 Task: Add the ask button component in the site builder.
Action: Mouse moved to (1157, 86)
Screenshot: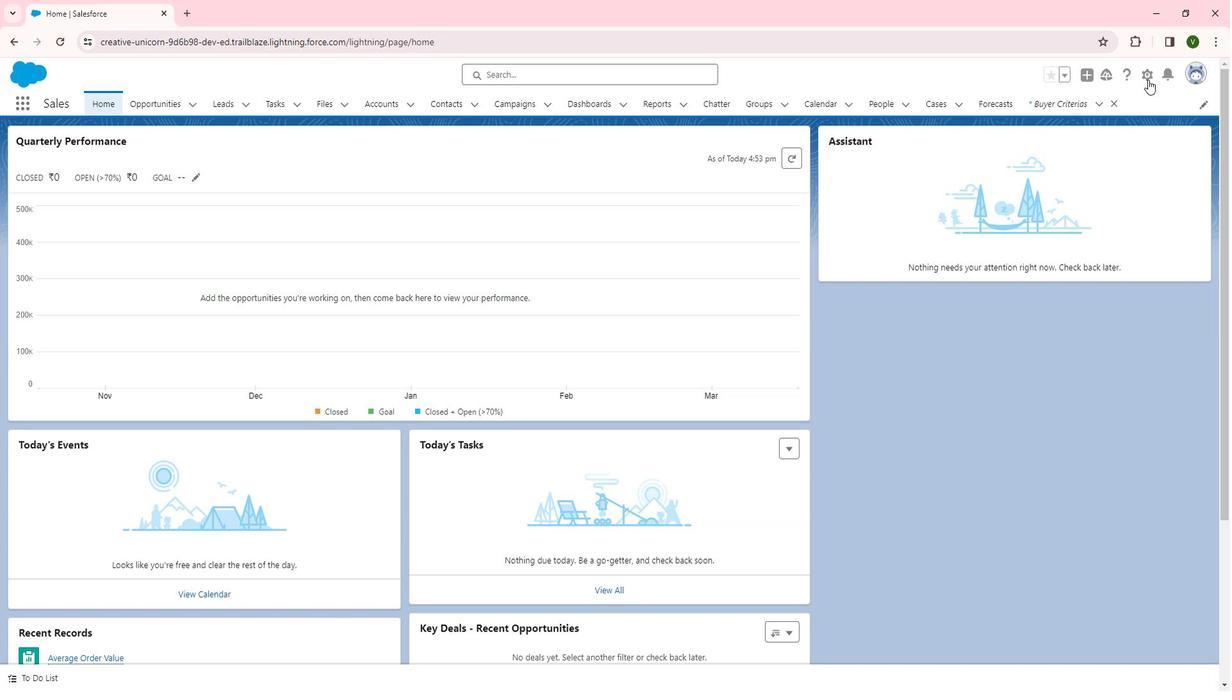 
Action: Mouse pressed left at (1157, 86)
Screenshot: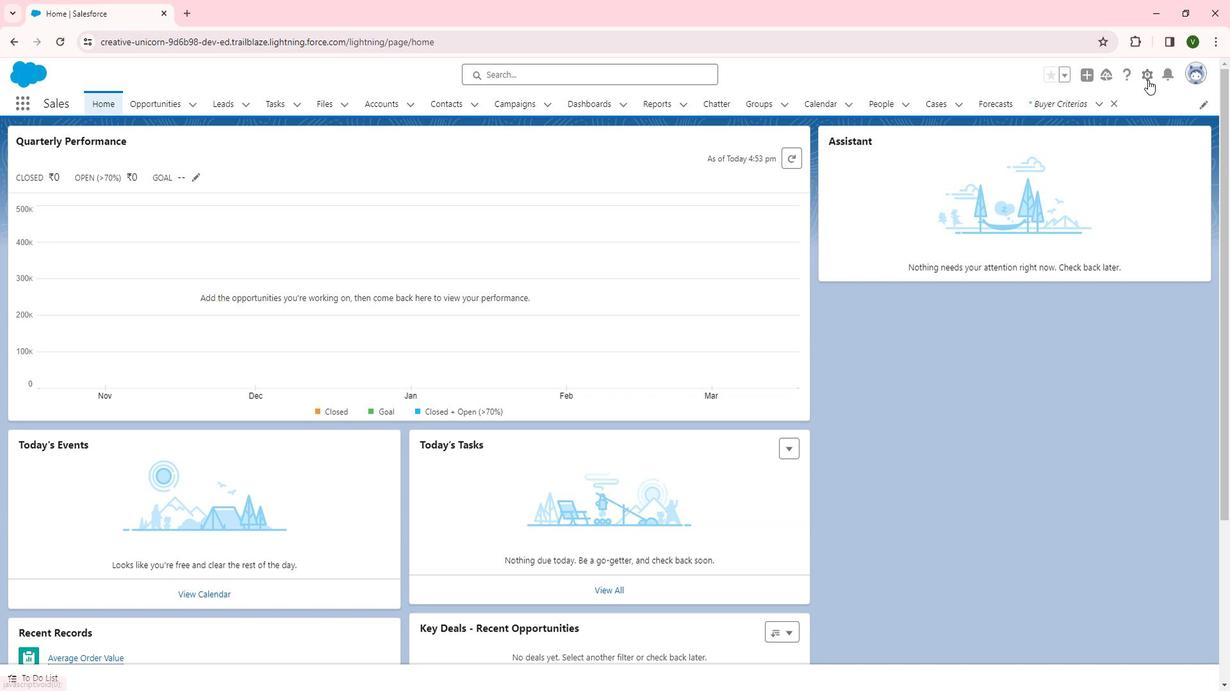 
Action: Mouse moved to (1122, 116)
Screenshot: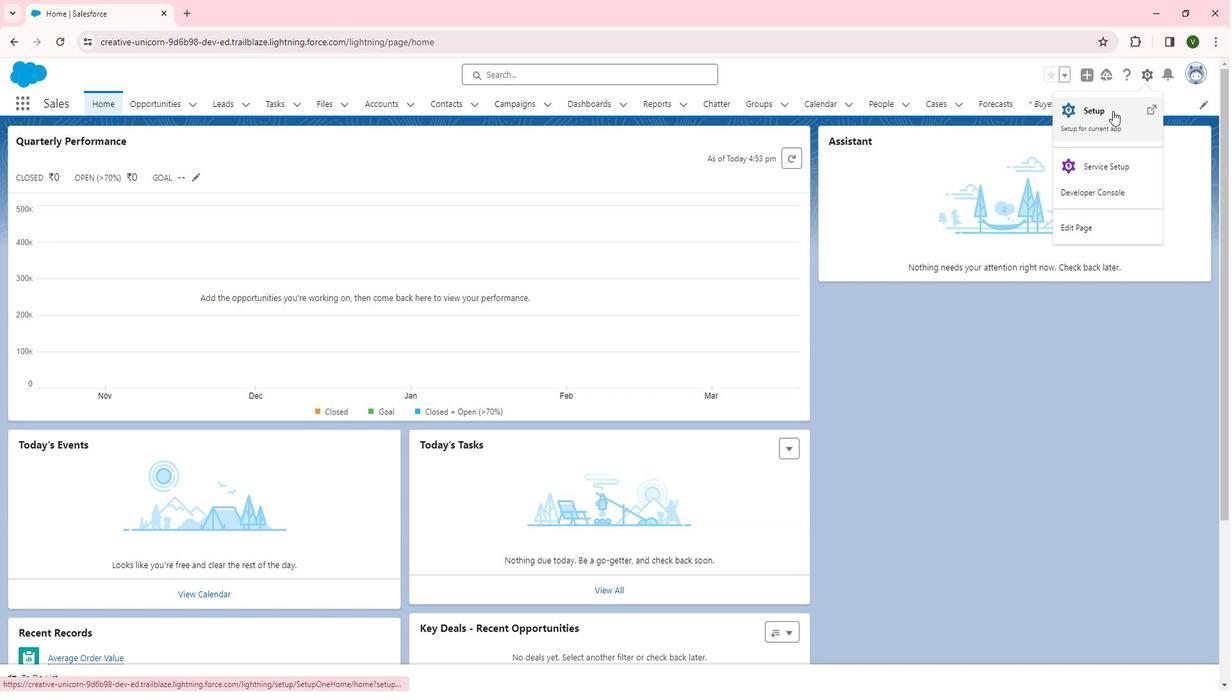 
Action: Mouse pressed left at (1122, 116)
Screenshot: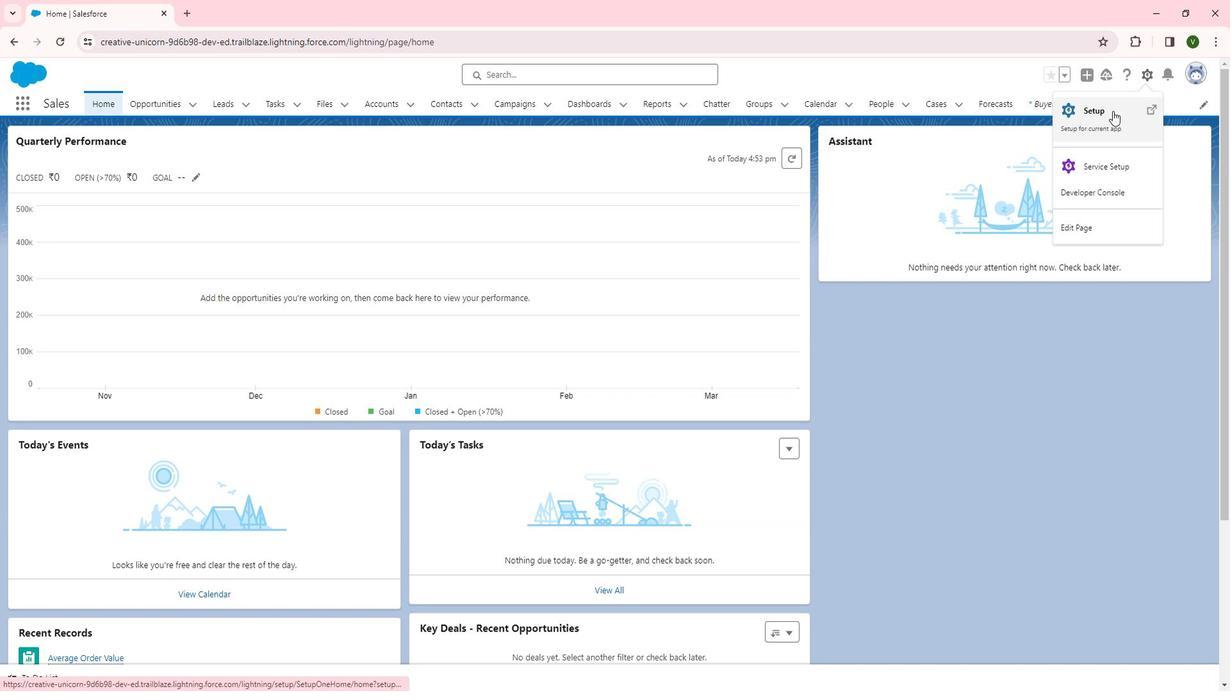 
Action: Mouse moved to (135, 417)
Screenshot: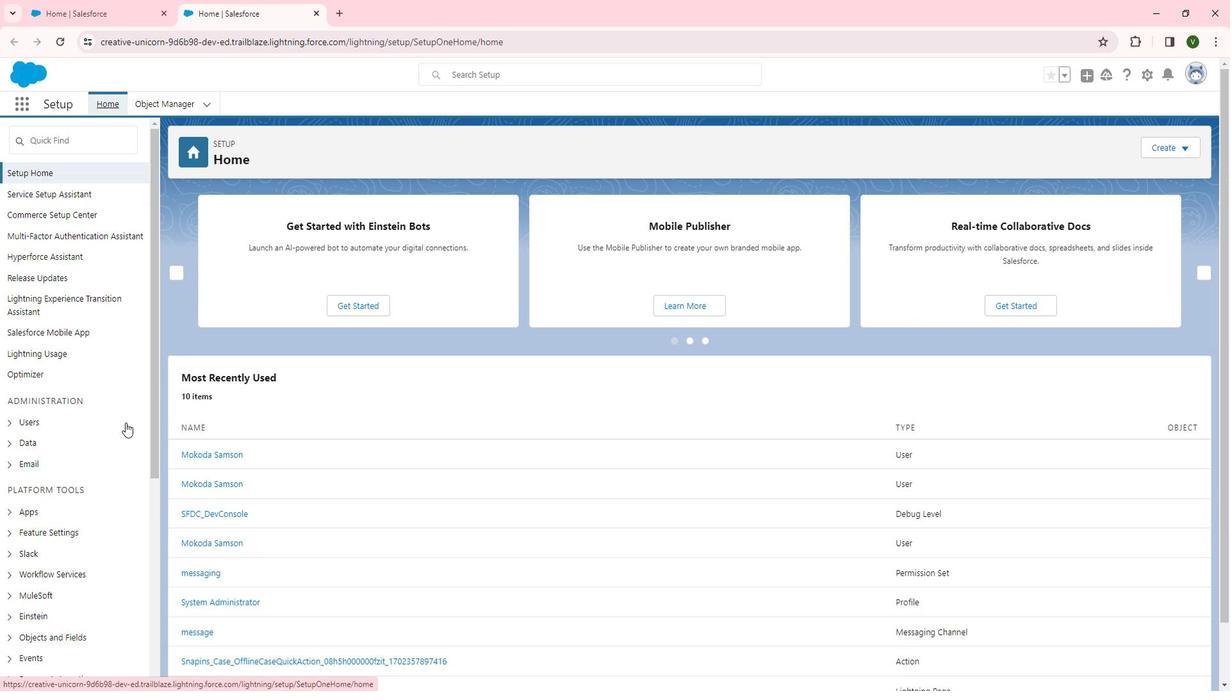 
Action: Mouse scrolled (135, 416) with delta (0, 0)
Screenshot: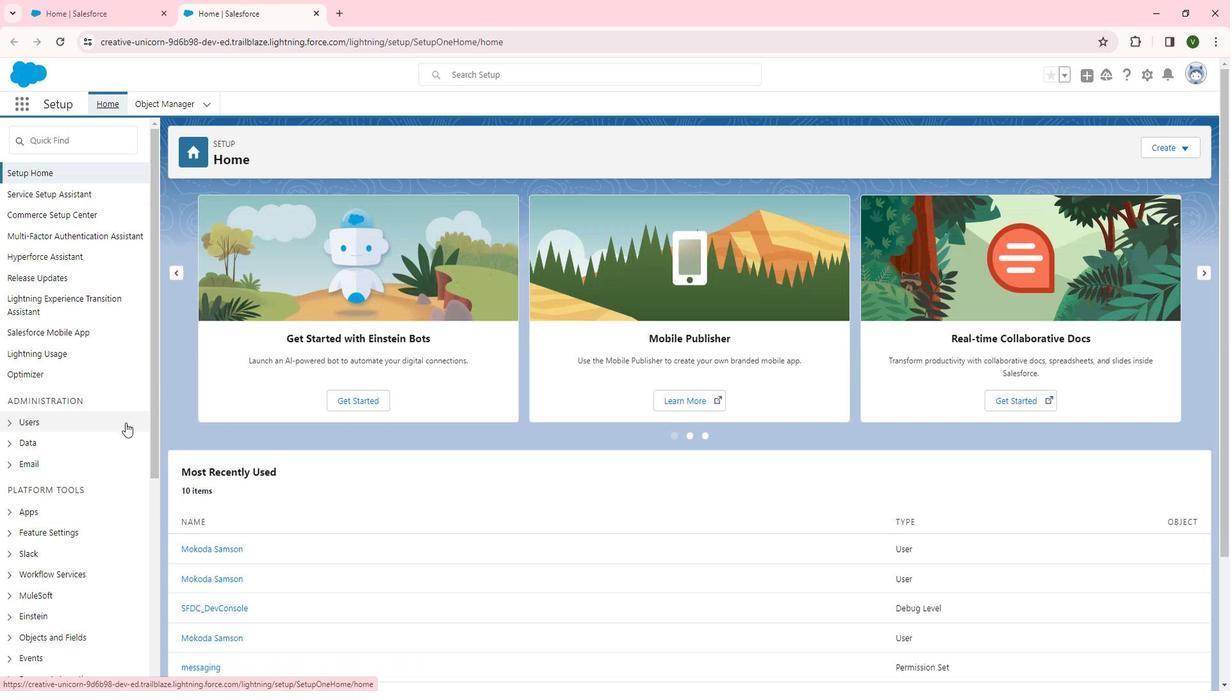 
Action: Mouse scrolled (135, 416) with delta (0, 0)
Screenshot: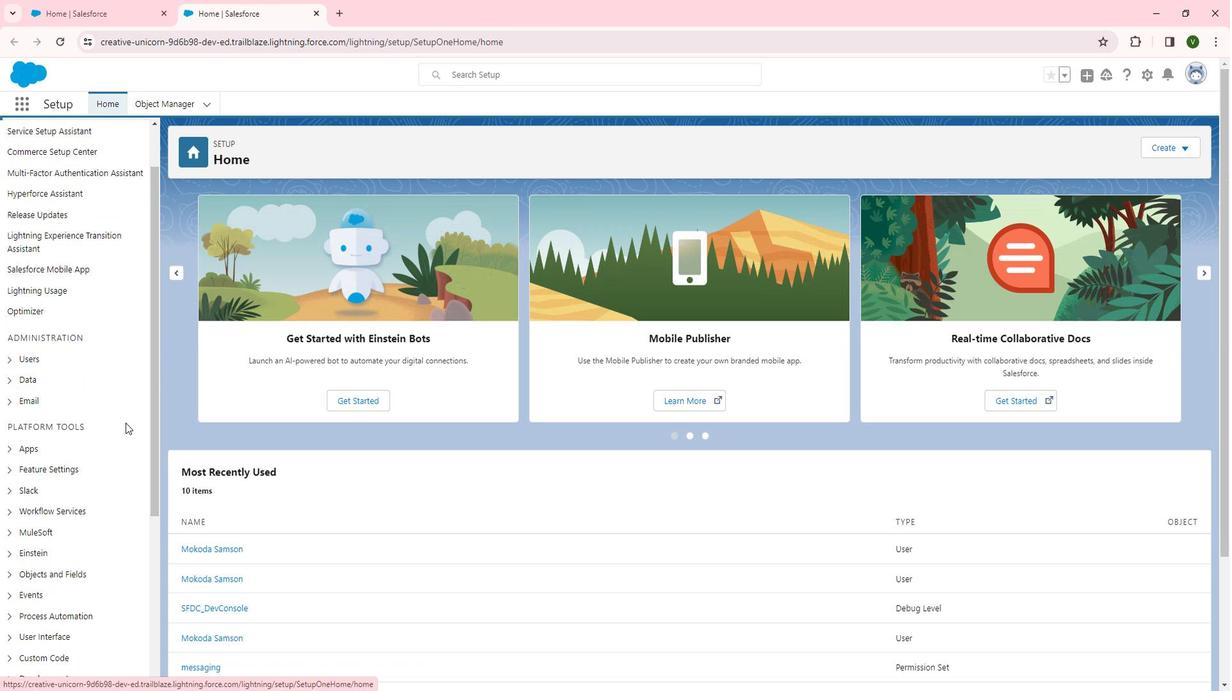 
Action: Mouse scrolled (135, 416) with delta (0, 0)
Screenshot: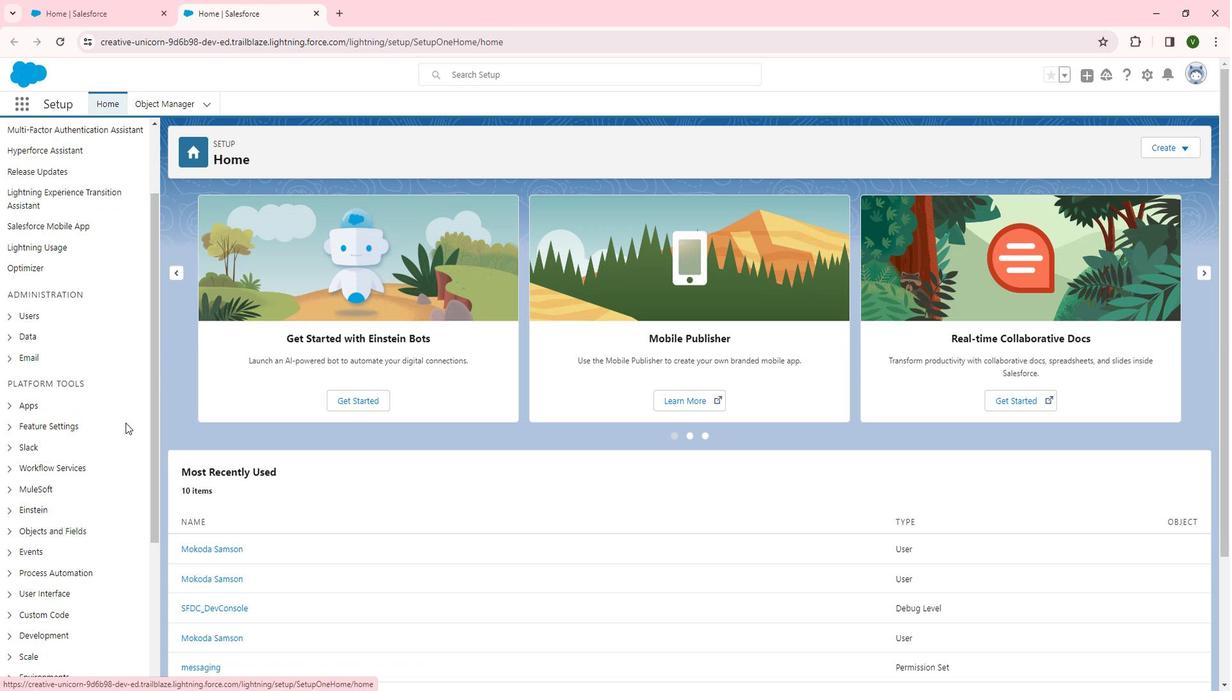 
Action: Mouse moved to (108, 449)
Screenshot: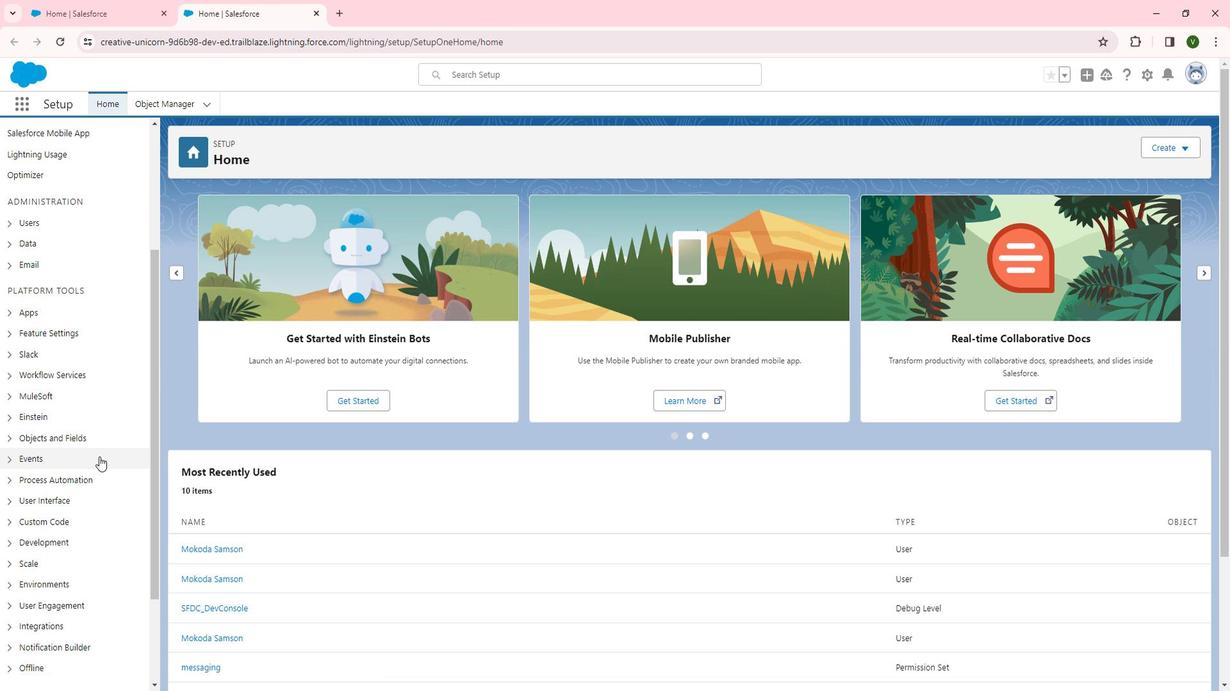 
Action: Mouse scrolled (108, 449) with delta (0, 0)
Screenshot: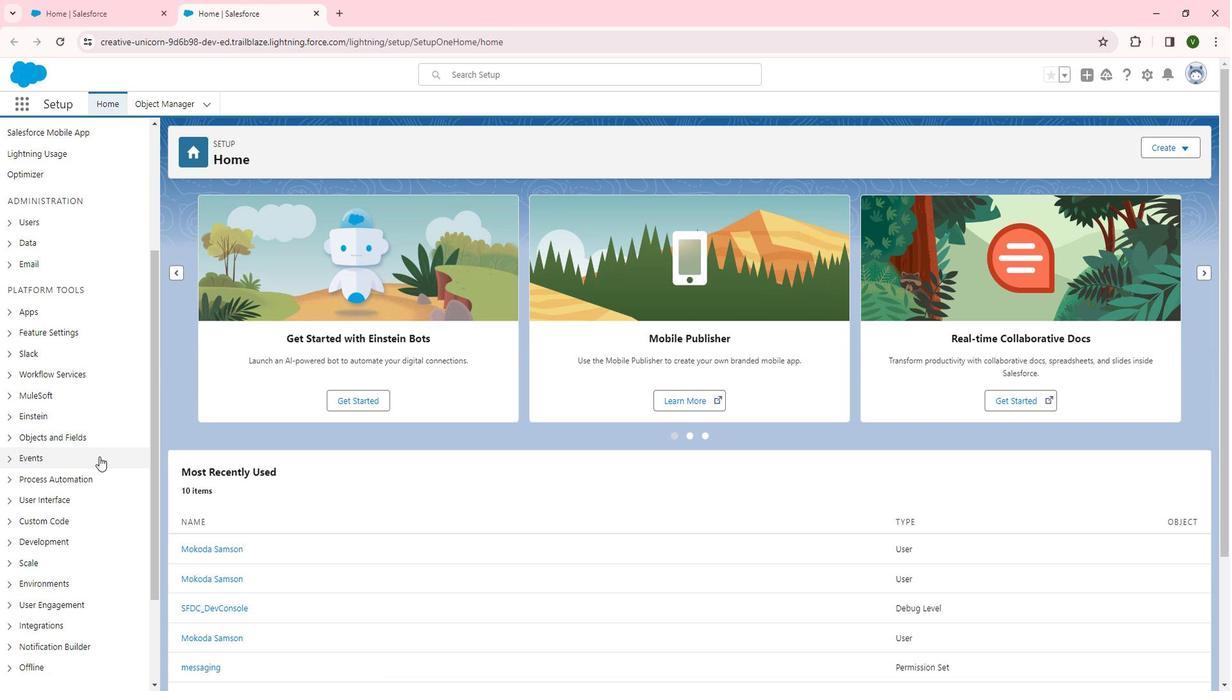 
Action: Mouse moved to (74, 262)
Screenshot: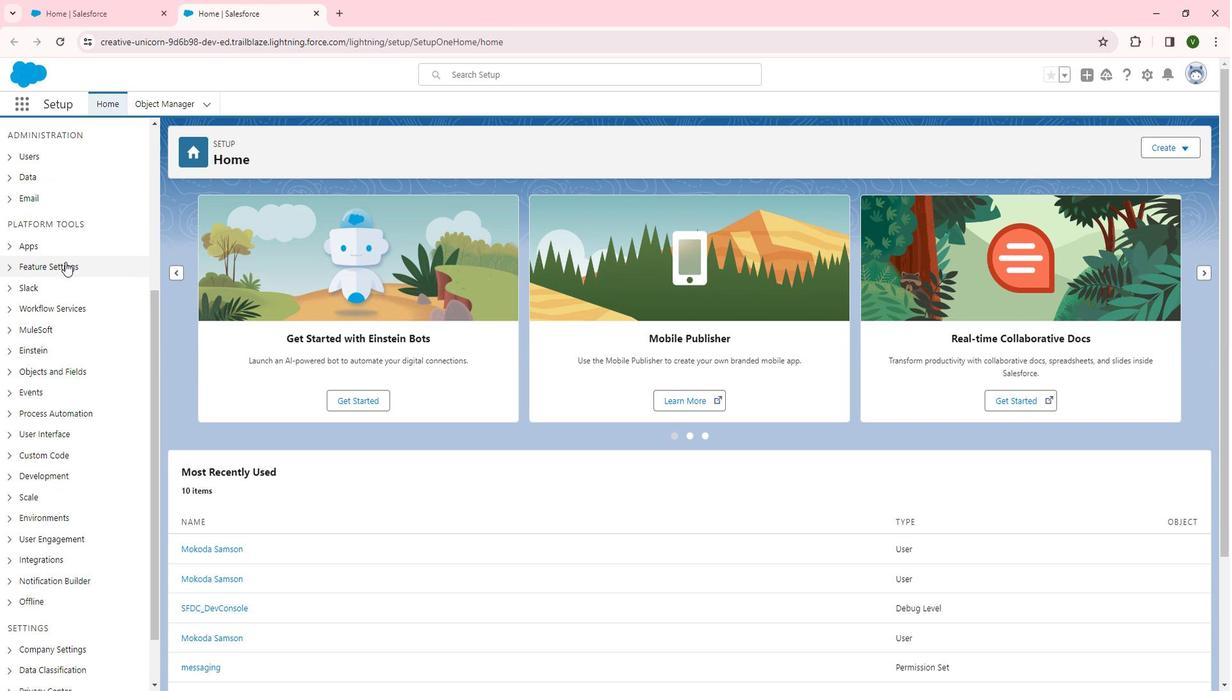 
Action: Mouse pressed left at (74, 262)
Screenshot: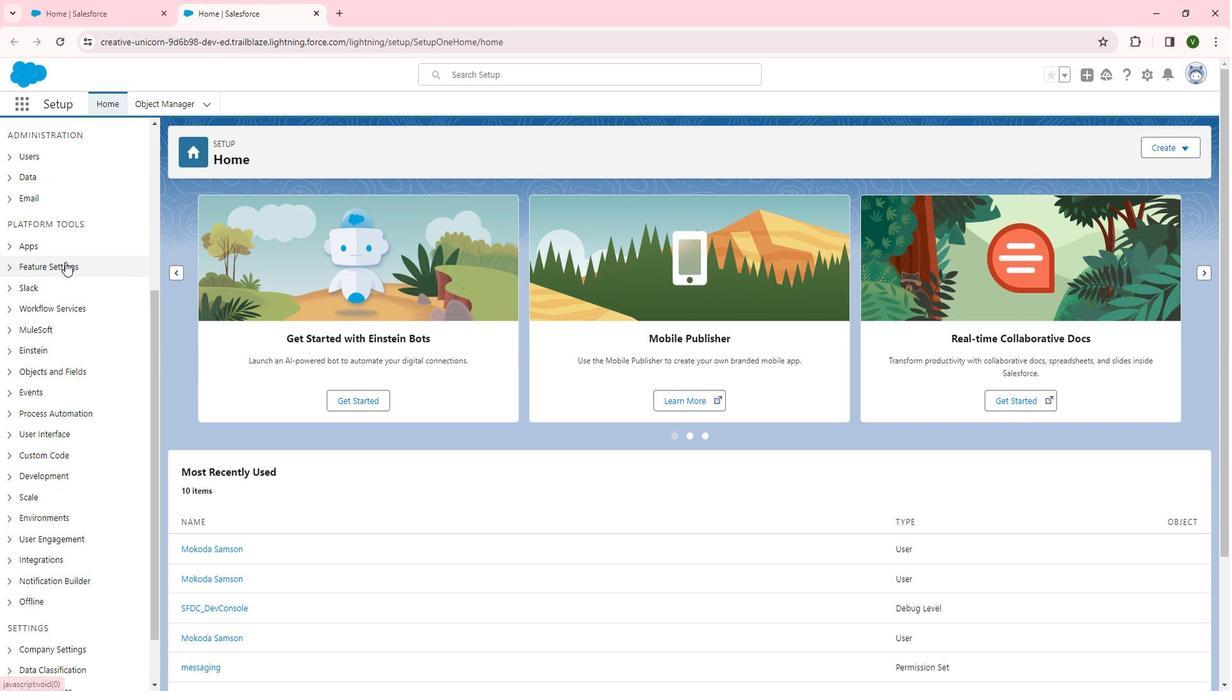 
Action: Mouse moved to (74, 403)
Screenshot: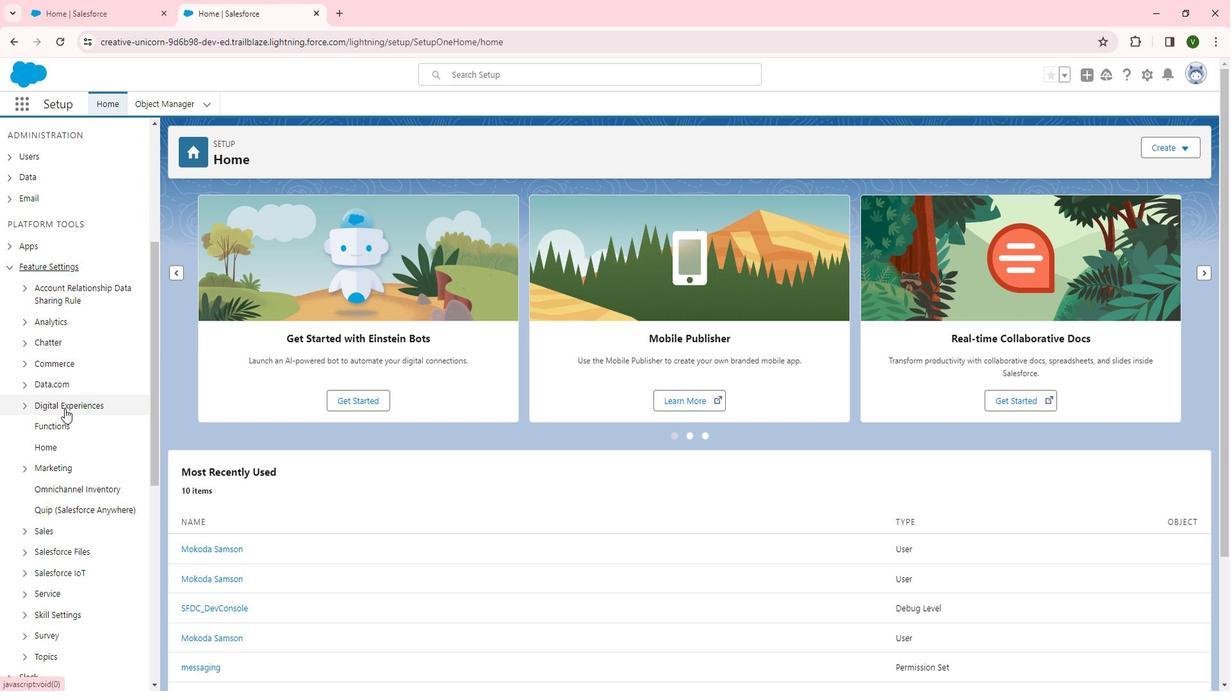 
Action: Mouse pressed left at (74, 403)
Screenshot: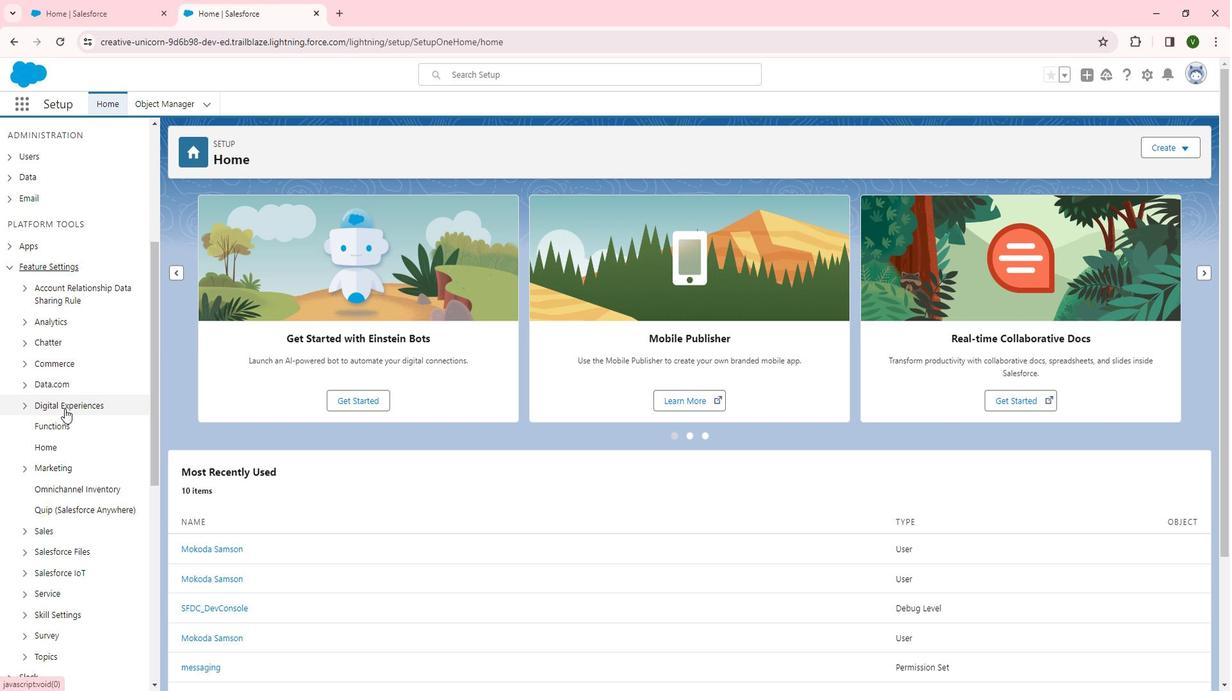 
Action: Mouse moved to (60, 417)
Screenshot: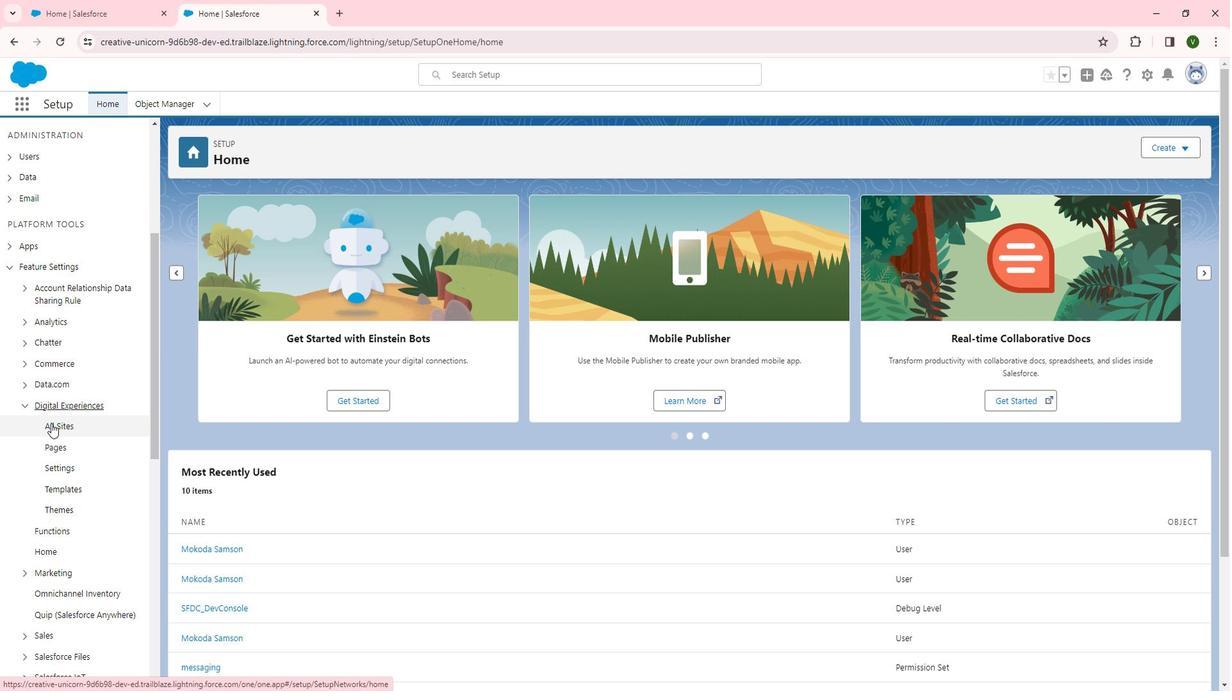 
Action: Mouse pressed left at (60, 417)
Screenshot: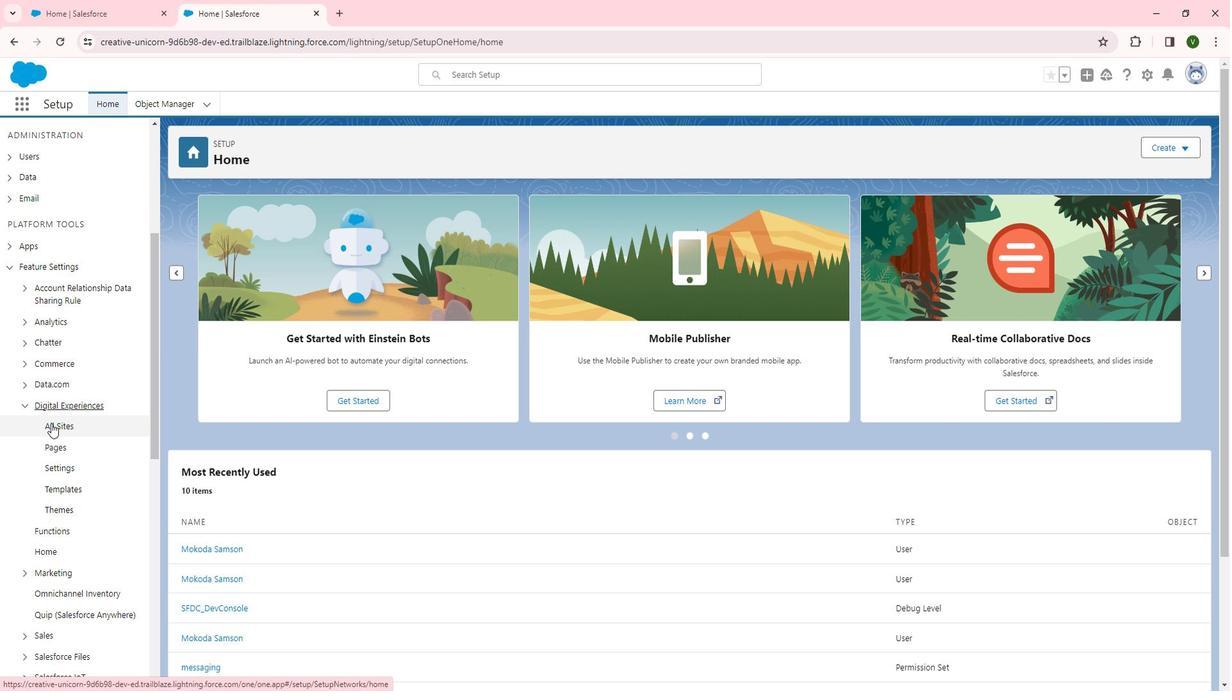 
Action: Mouse moved to (223, 375)
Screenshot: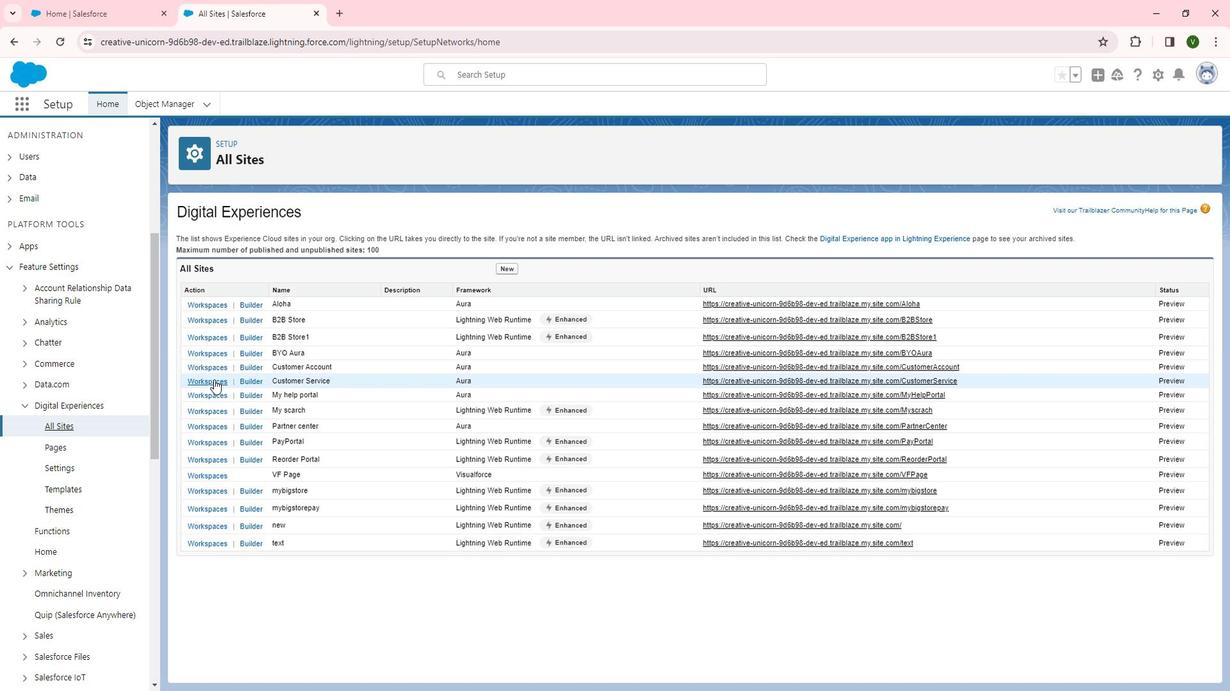 
Action: Mouse pressed left at (223, 375)
Screenshot: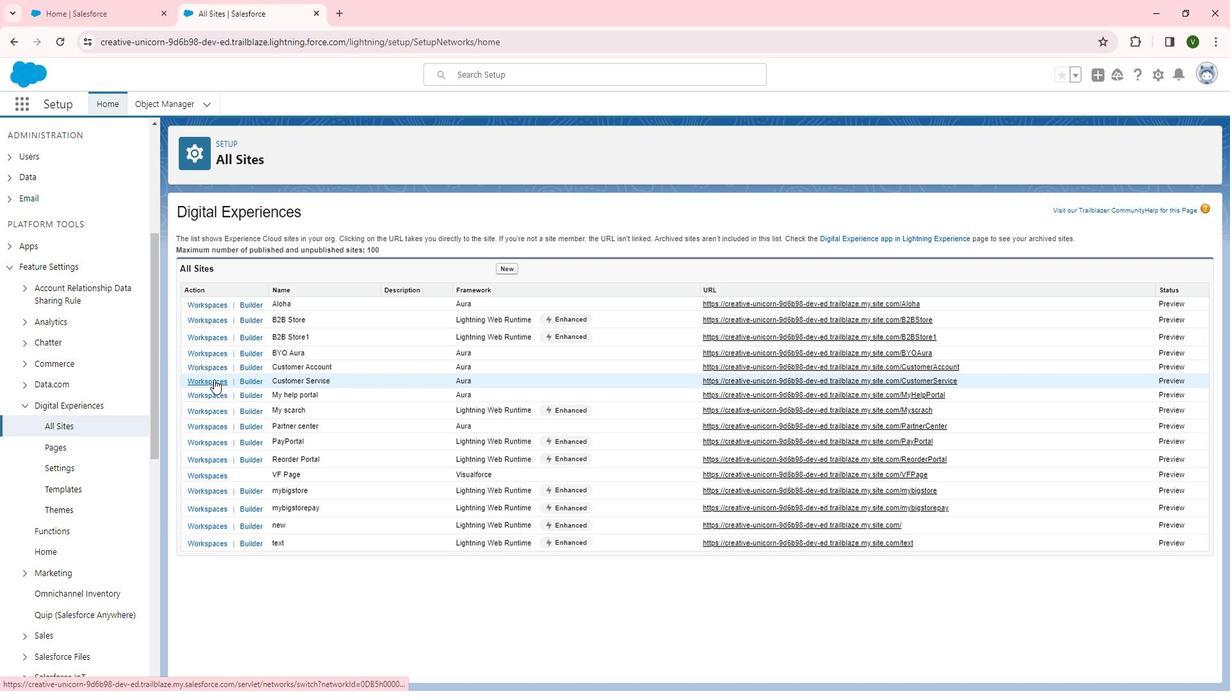 
Action: Mouse moved to (214, 312)
Screenshot: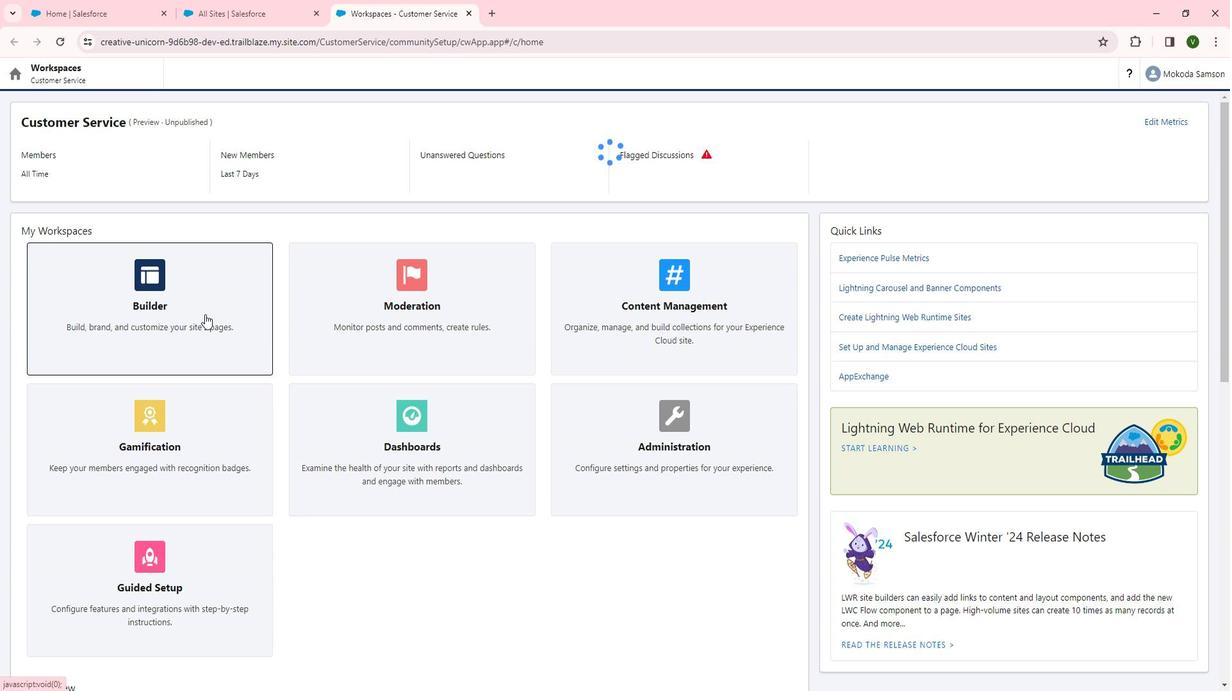 
Action: Mouse pressed left at (214, 312)
Screenshot: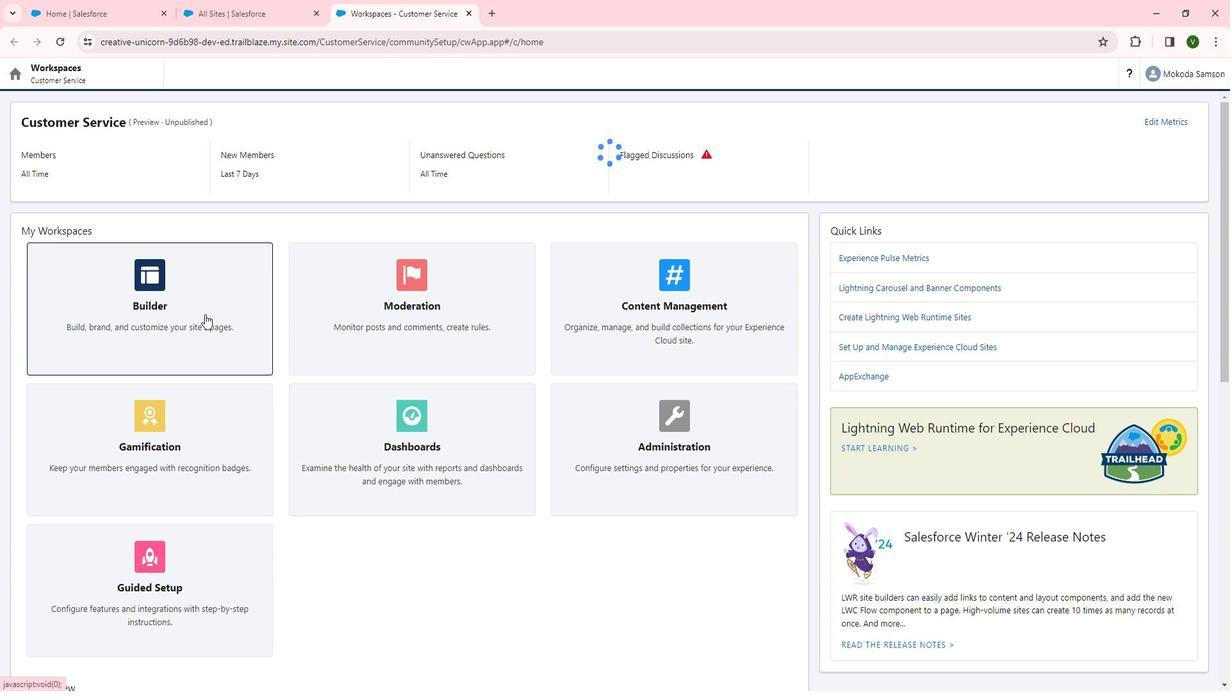
Action: Mouse moved to (26, 125)
Screenshot: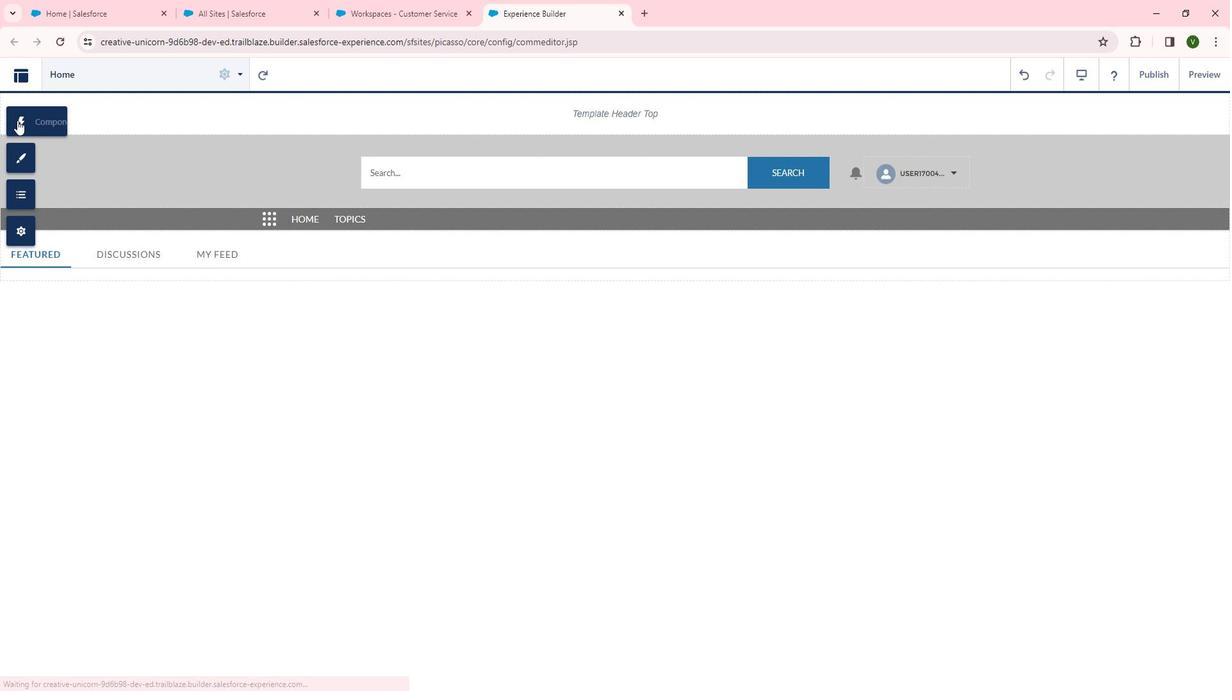 
Action: Mouse pressed left at (26, 125)
Screenshot: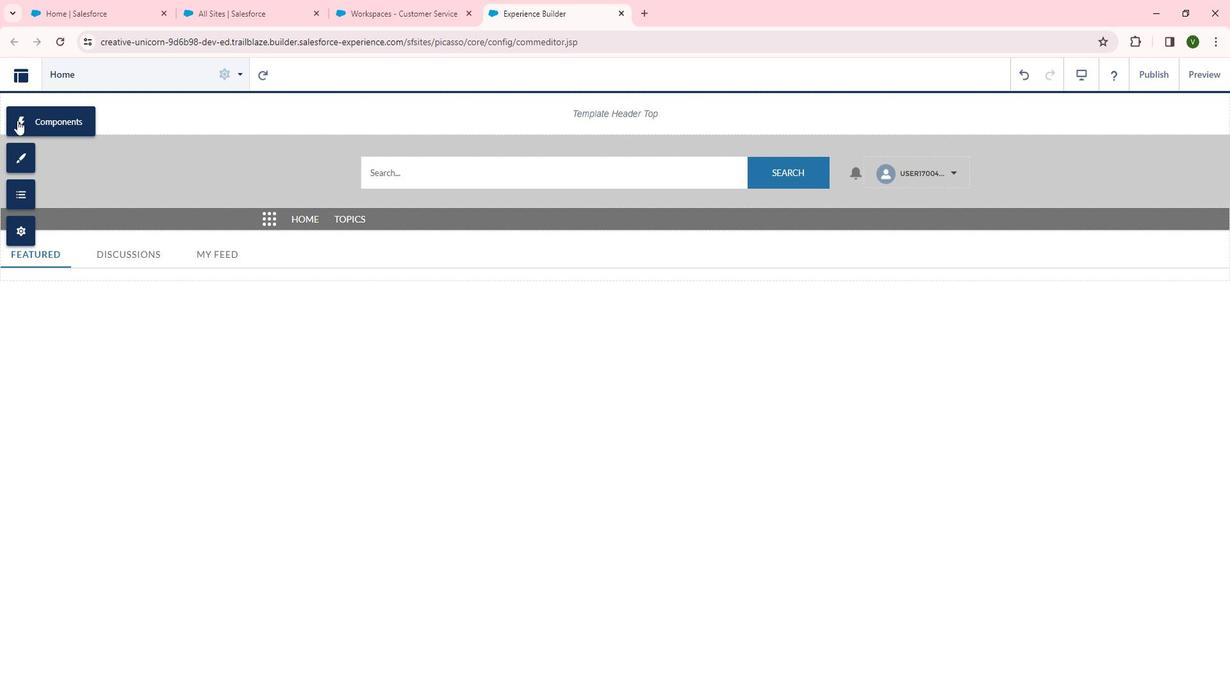 
Action: Mouse moved to (321, 379)
Screenshot: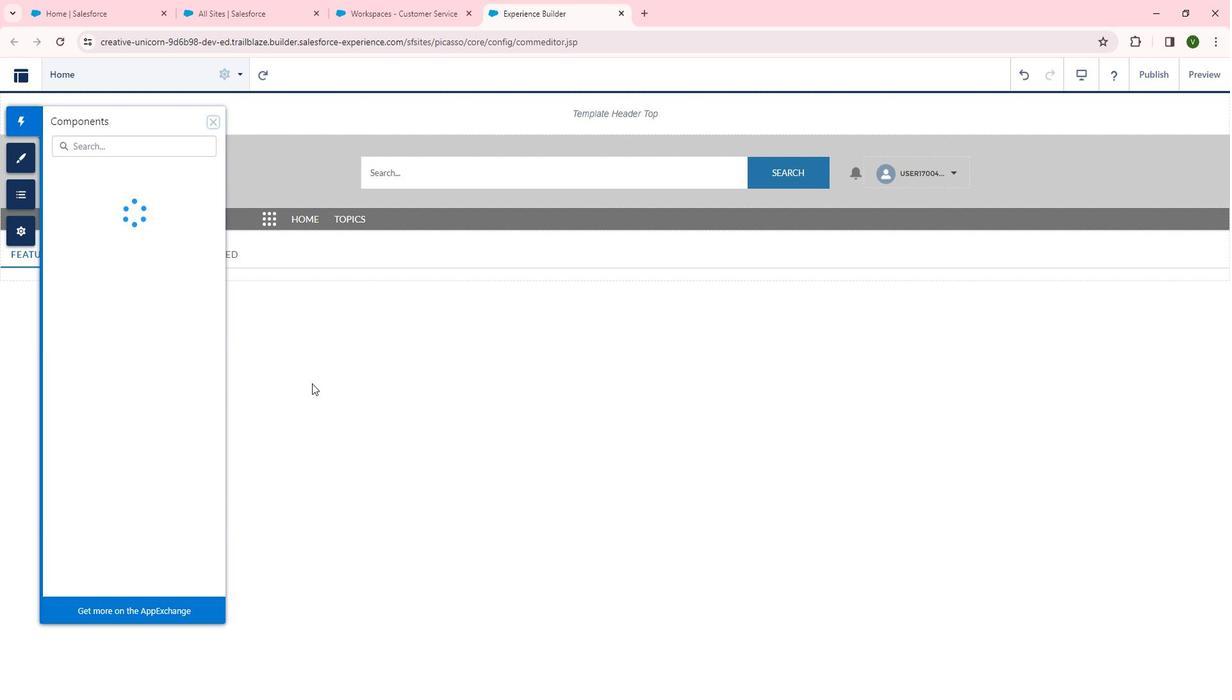 
Action: Mouse scrolled (321, 378) with delta (0, 0)
Screenshot: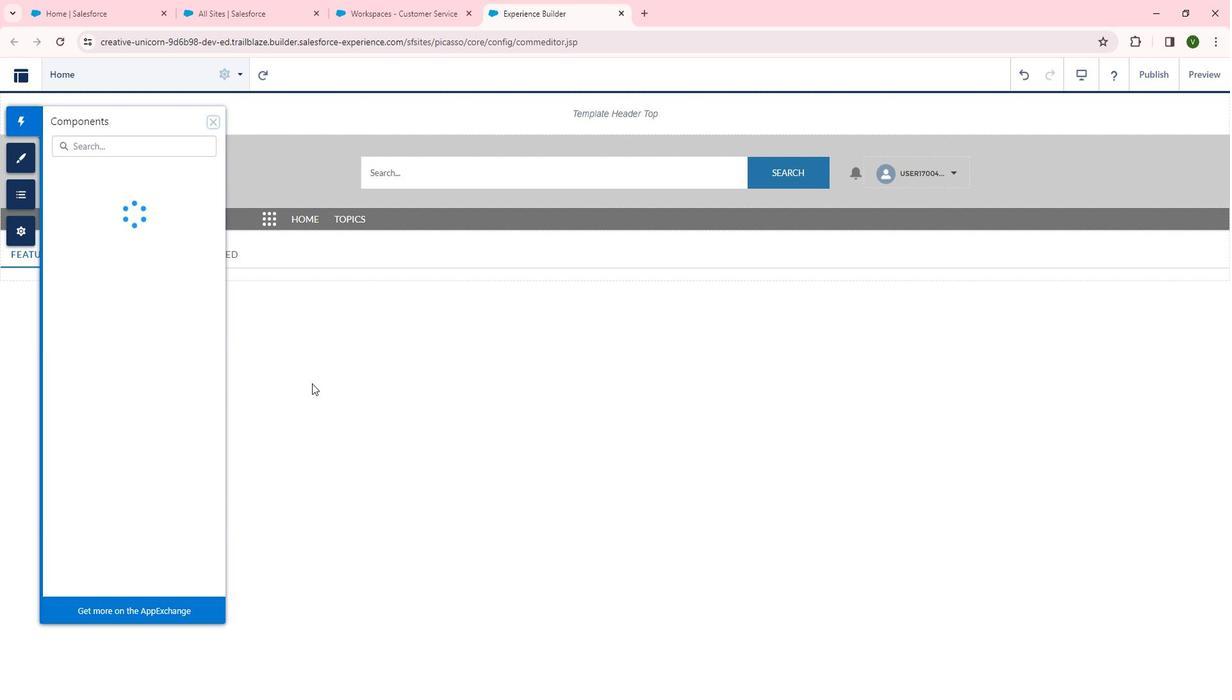 
Action: Mouse scrolled (321, 378) with delta (0, 0)
Screenshot: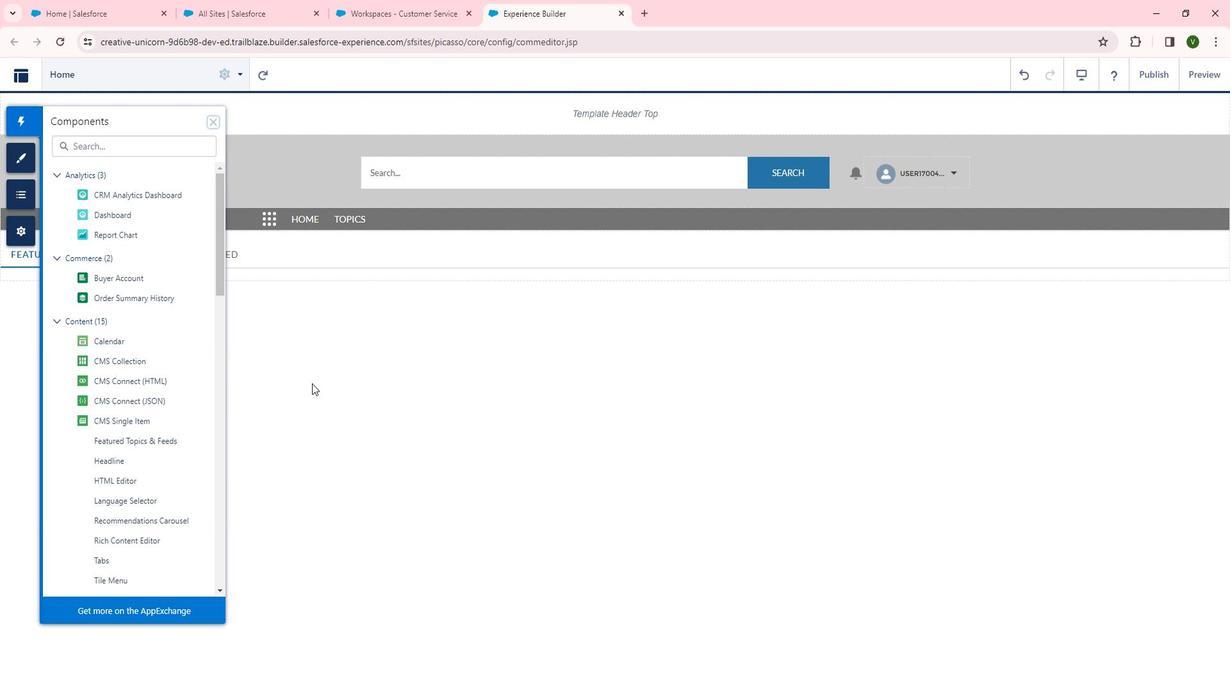 
Action: Mouse scrolled (321, 378) with delta (0, 0)
Screenshot: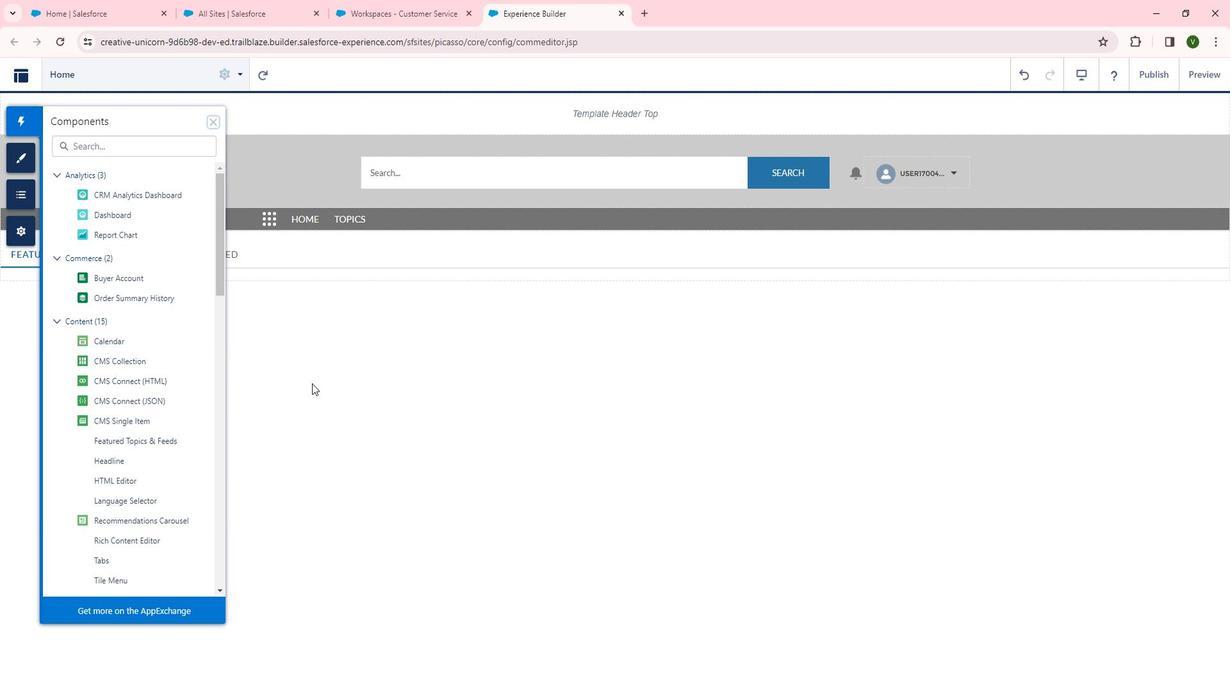 
Action: Mouse scrolled (321, 378) with delta (0, 0)
Screenshot: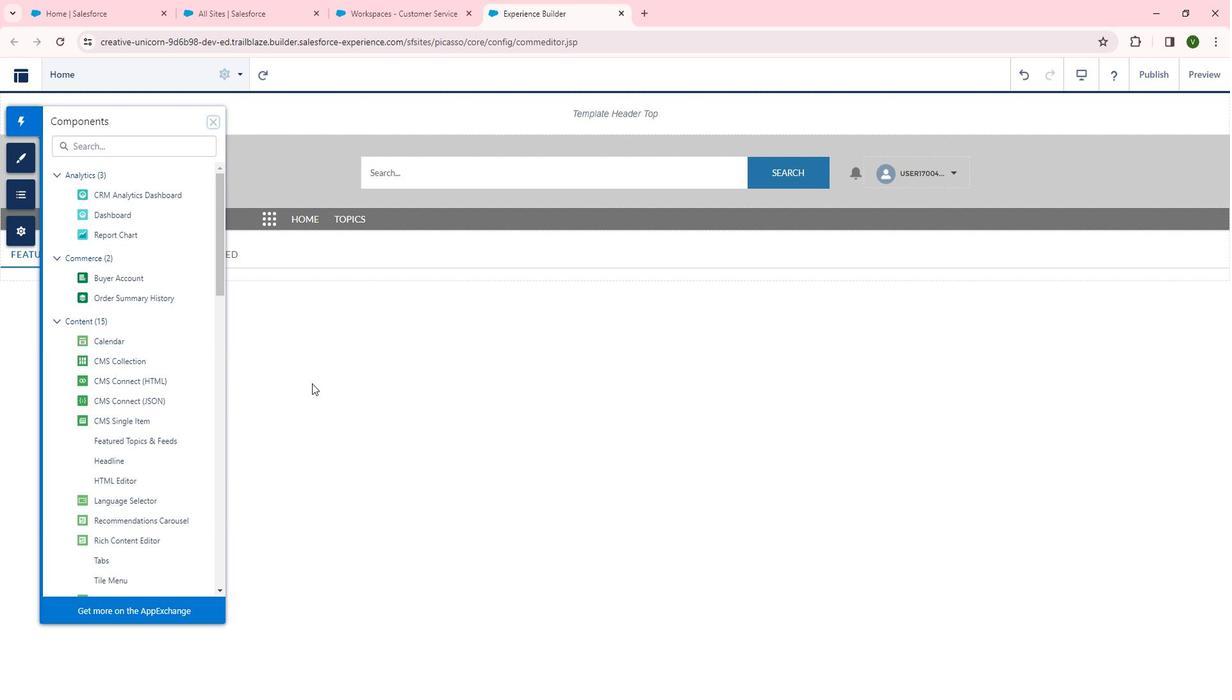 
Action: Mouse moved to (189, 373)
Screenshot: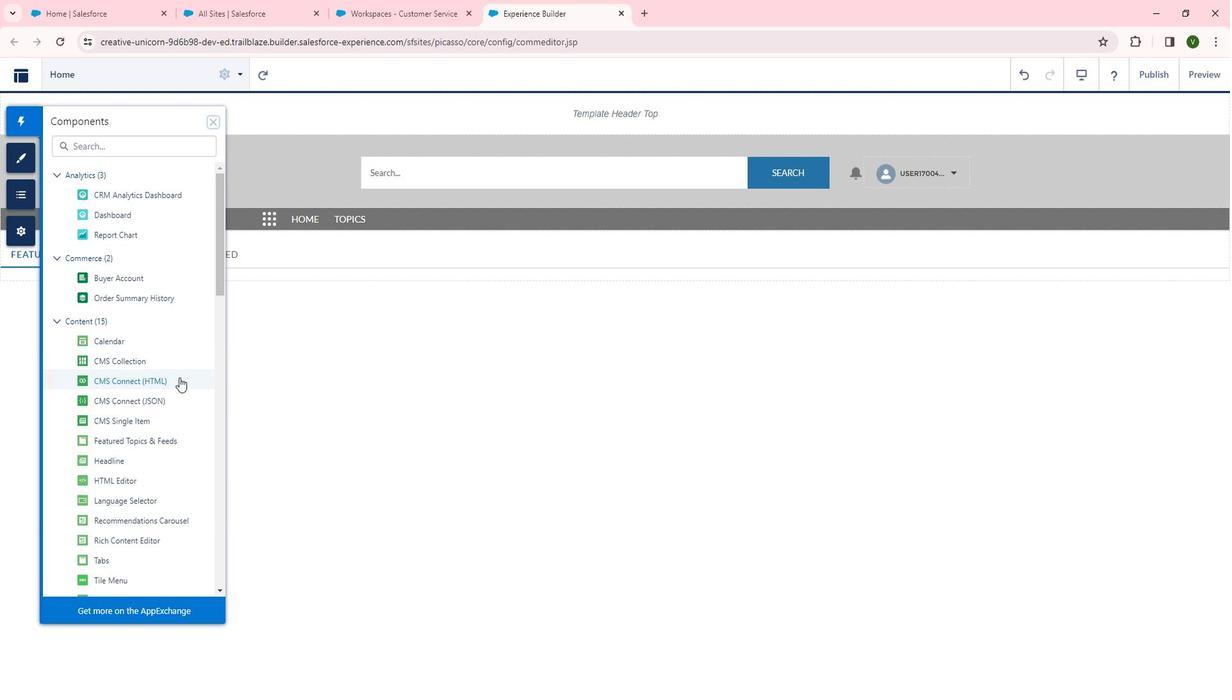 
Action: Mouse scrolled (189, 372) with delta (0, 0)
Screenshot: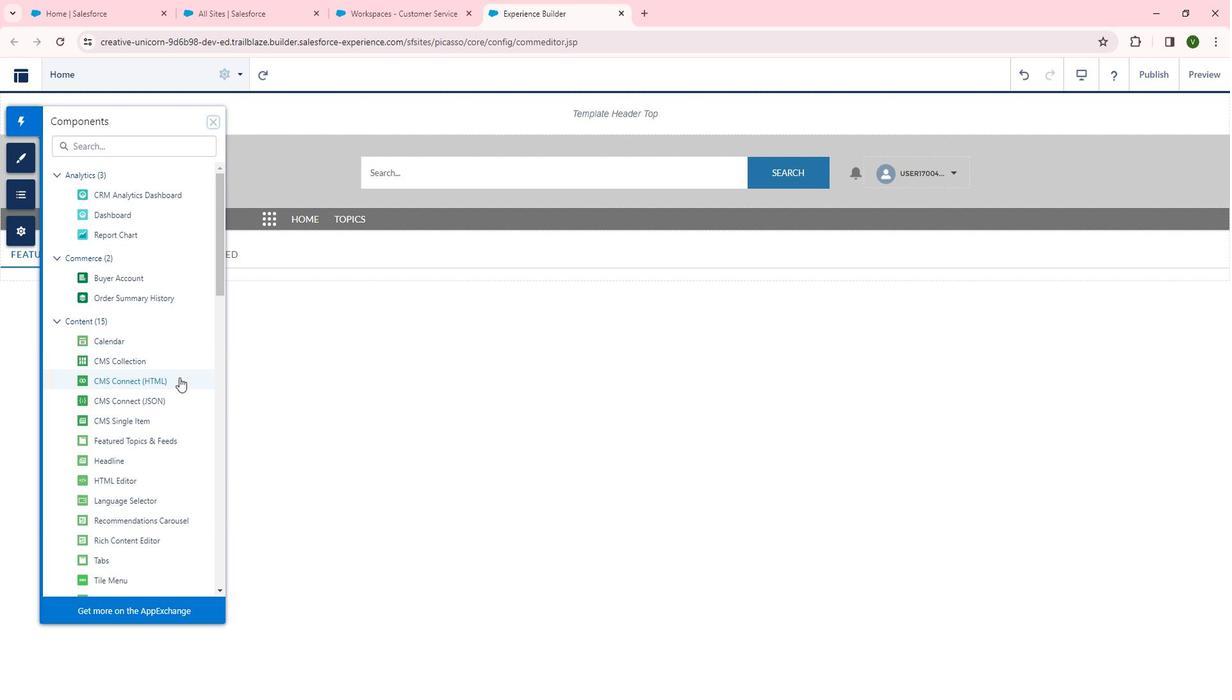 
Action: Mouse scrolled (189, 372) with delta (0, 0)
Screenshot: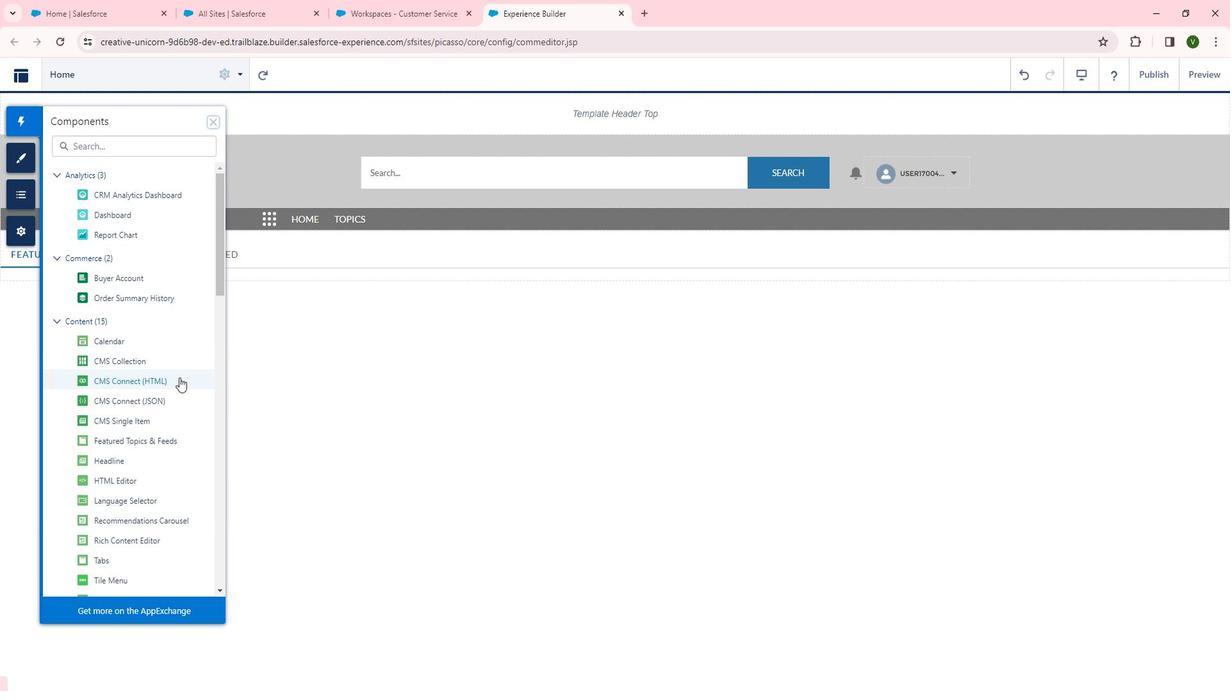 
Action: Mouse scrolled (189, 372) with delta (0, 0)
Screenshot: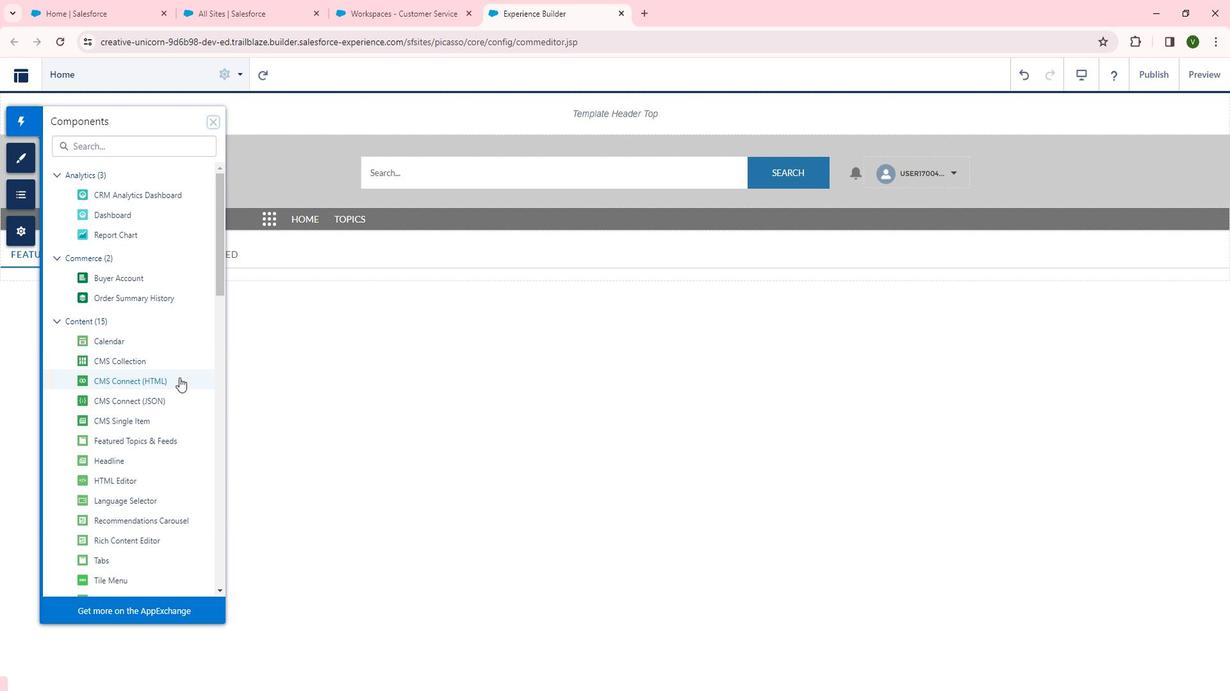 
Action: Mouse scrolled (189, 372) with delta (0, 0)
Screenshot: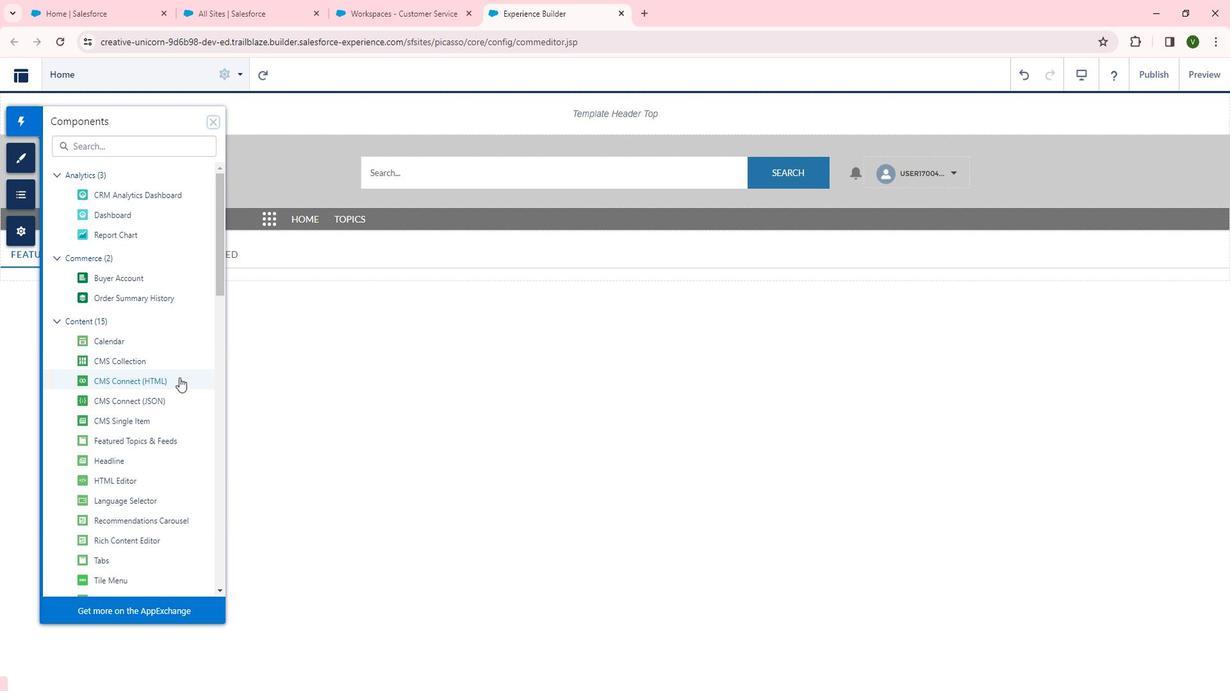 
Action: Mouse moved to (238, 350)
Screenshot: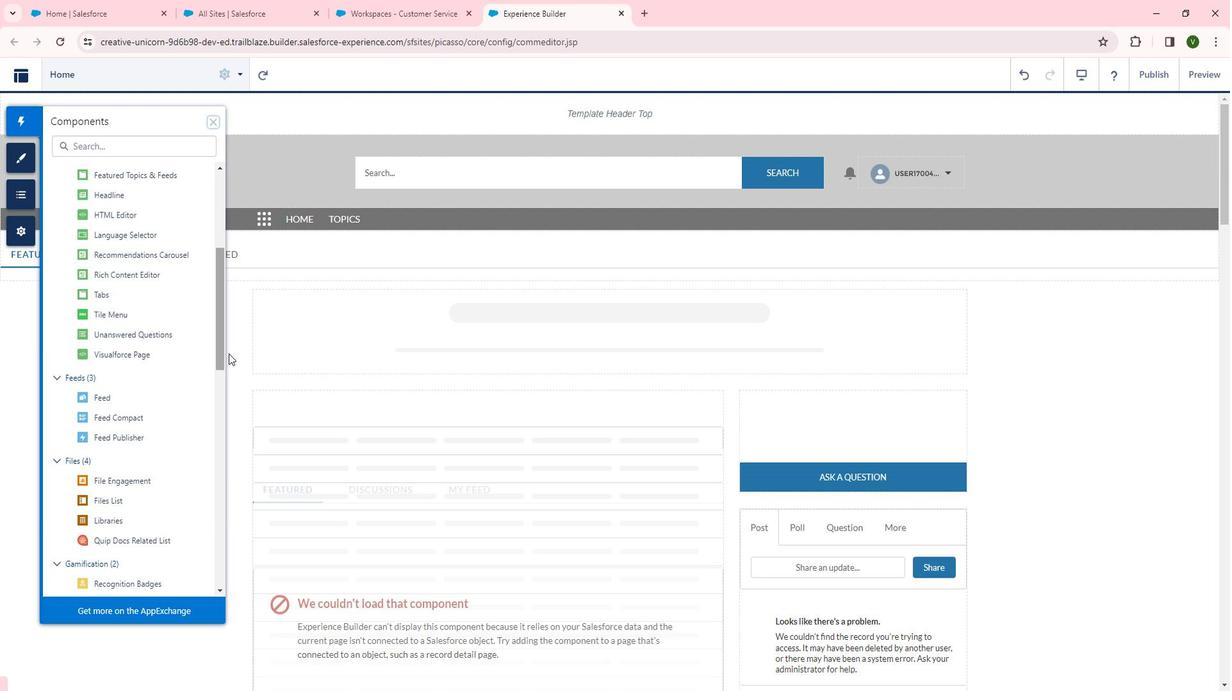 
Action: Mouse scrolled (238, 349) with delta (0, 0)
Screenshot: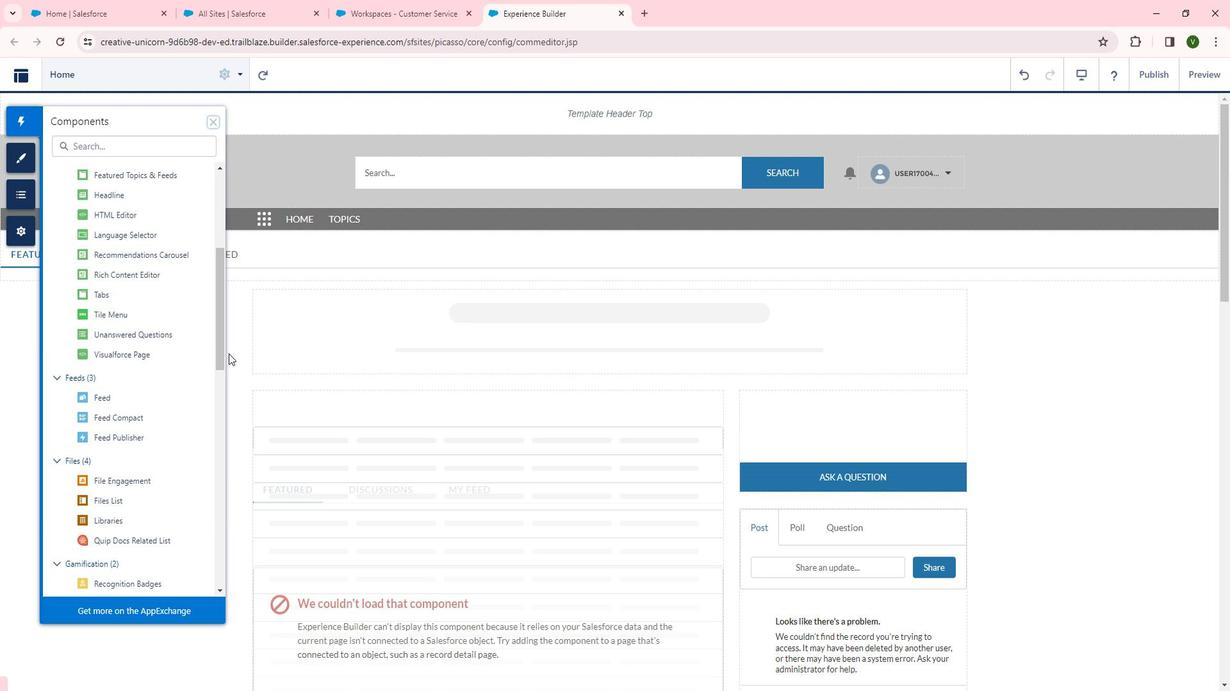 
Action: Mouse moved to (222, 357)
Screenshot: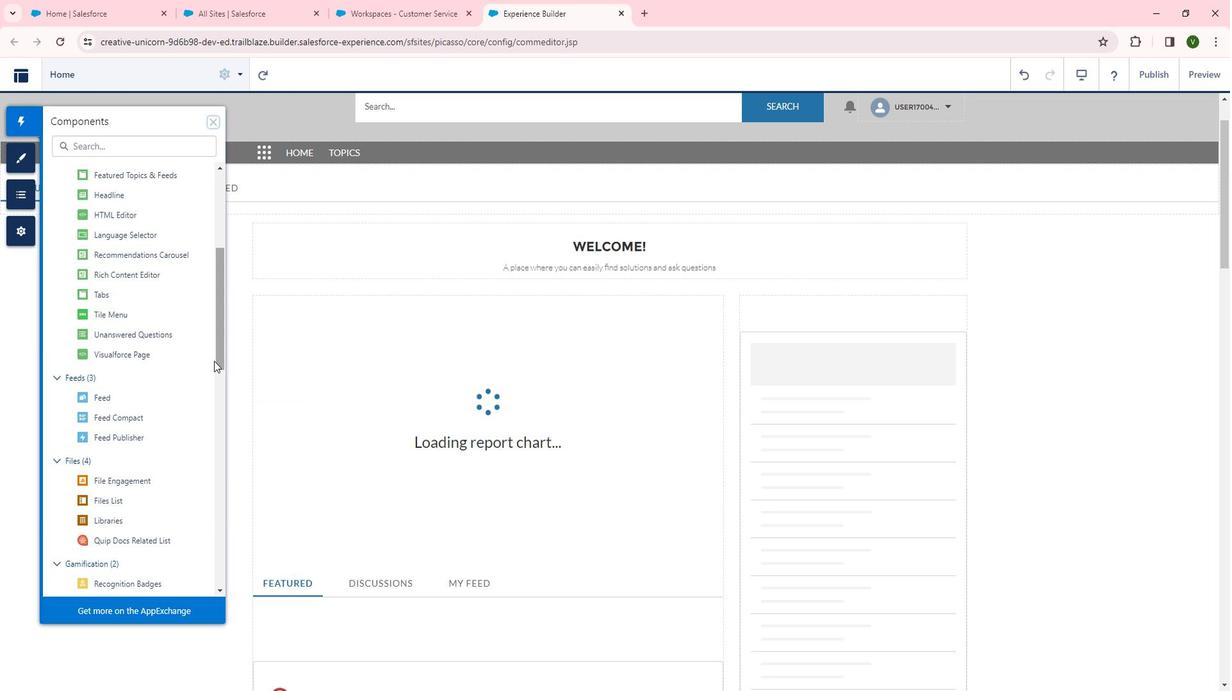 
Action: Mouse scrolled (222, 356) with delta (0, 0)
Screenshot: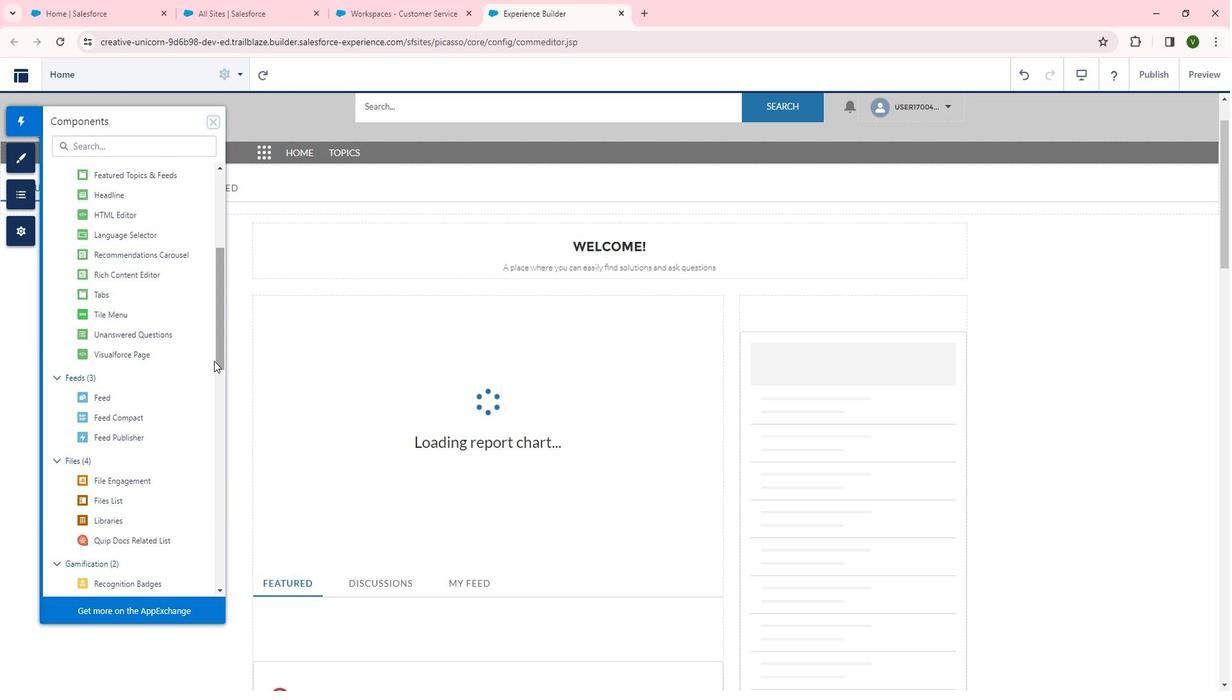 
Action: Mouse moved to (219, 361)
Screenshot: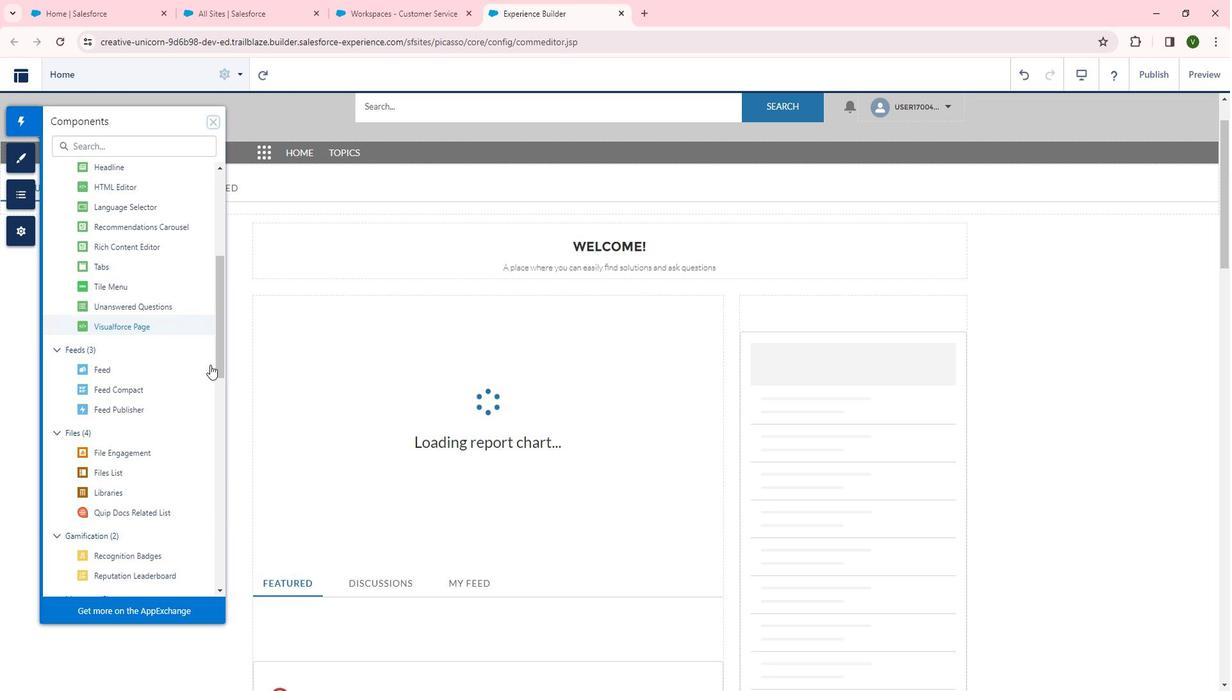 
Action: Mouse scrolled (219, 360) with delta (0, 0)
Screenshot: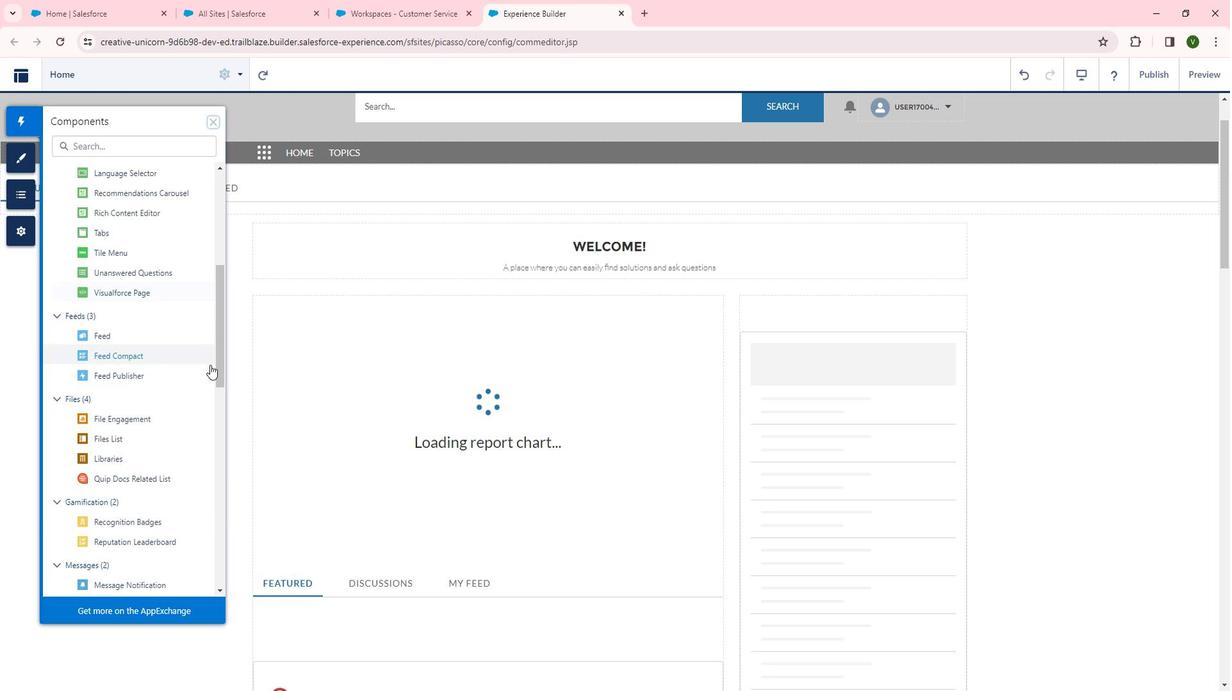 
Action: Mouse scrolled (219, 360) with delta (0, 0)
Screenshot: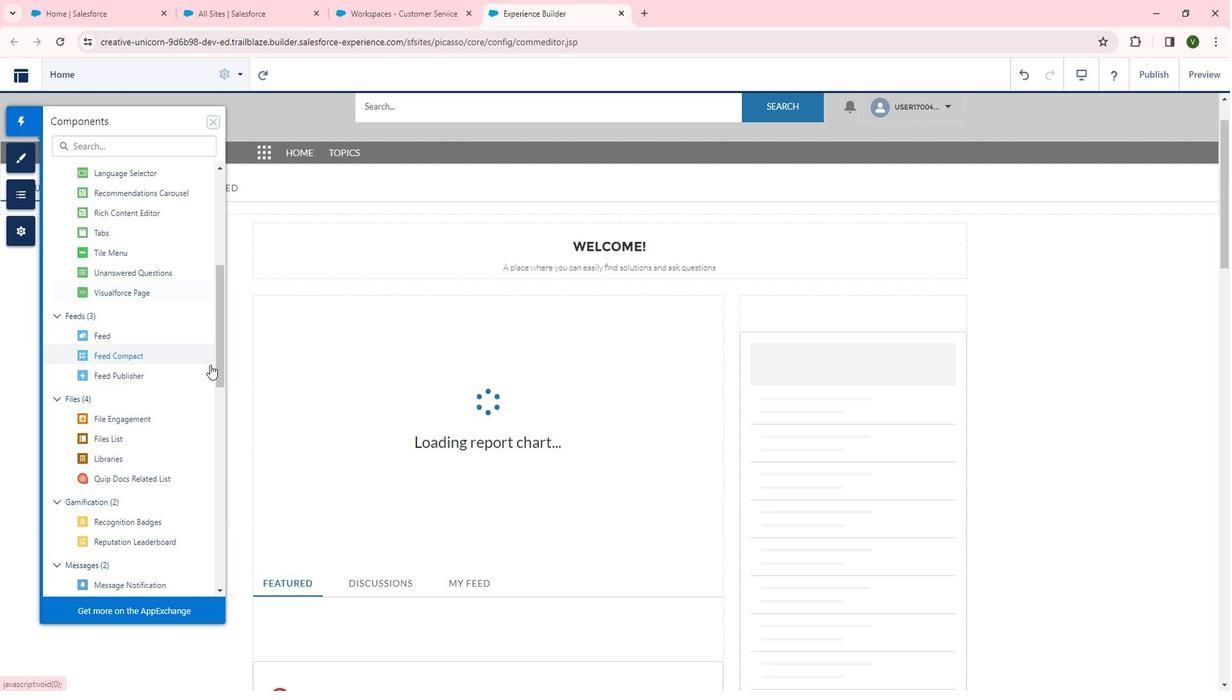 
Action: Mouse scrolled (219, 360) with delta (0, 0)
Screenshot: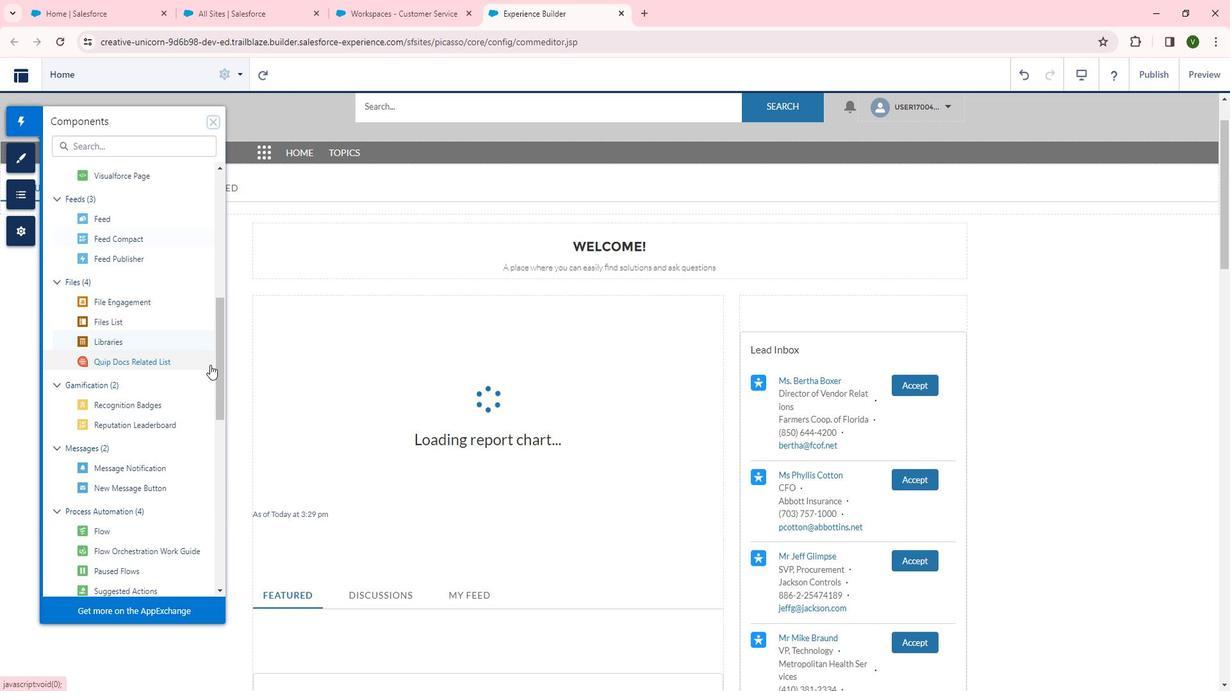 
Action: Mouse scrolled (219, 360) with delta (0, 0)
Screenshot: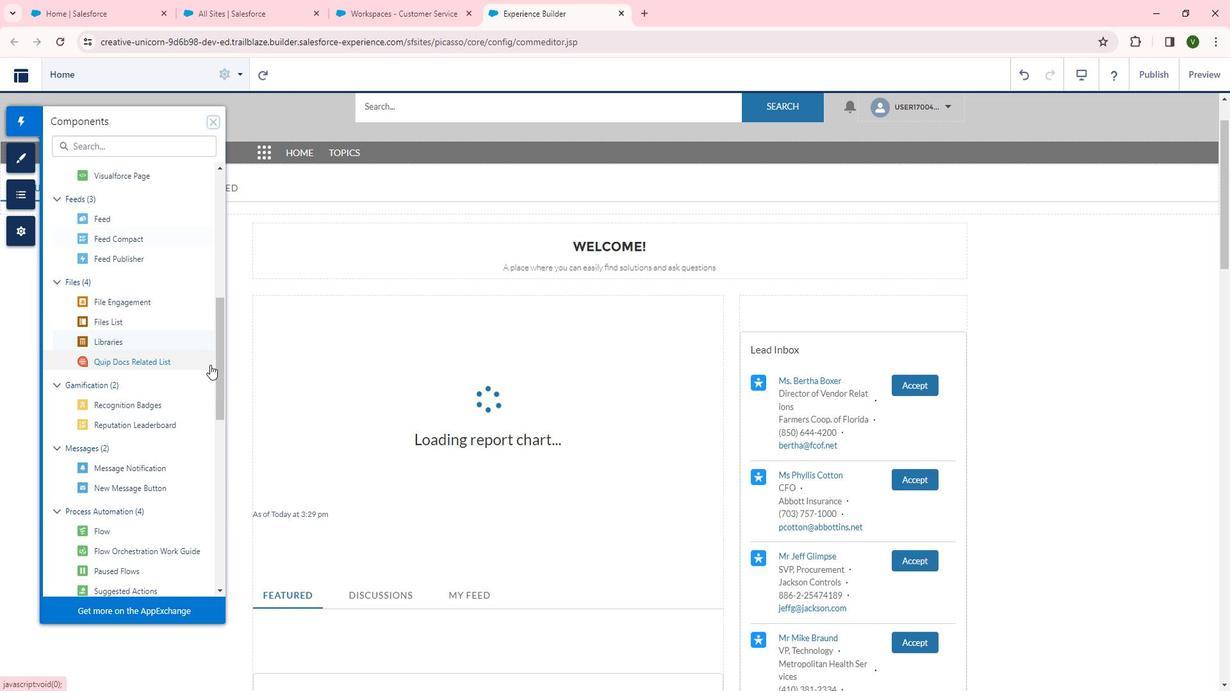 
Action: Mouse moved to (299, 388)
Screenshot: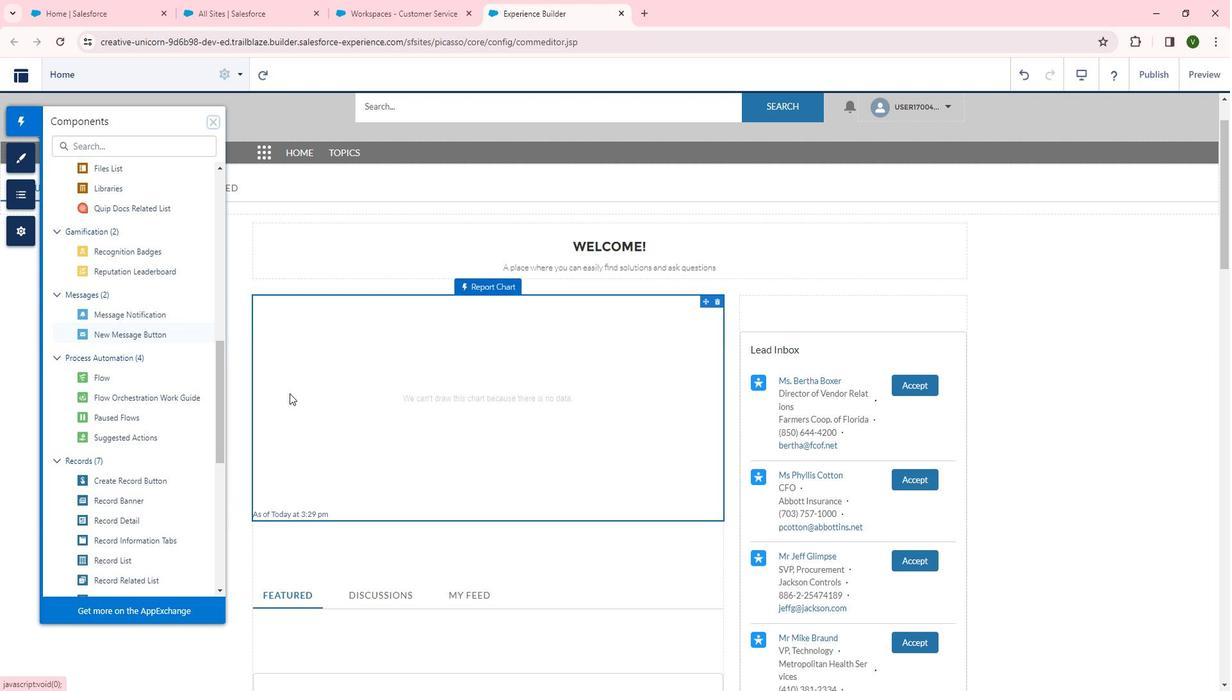 
Action: Mouse scrolled (299, 388) with delta (0, 0)
Screenshot: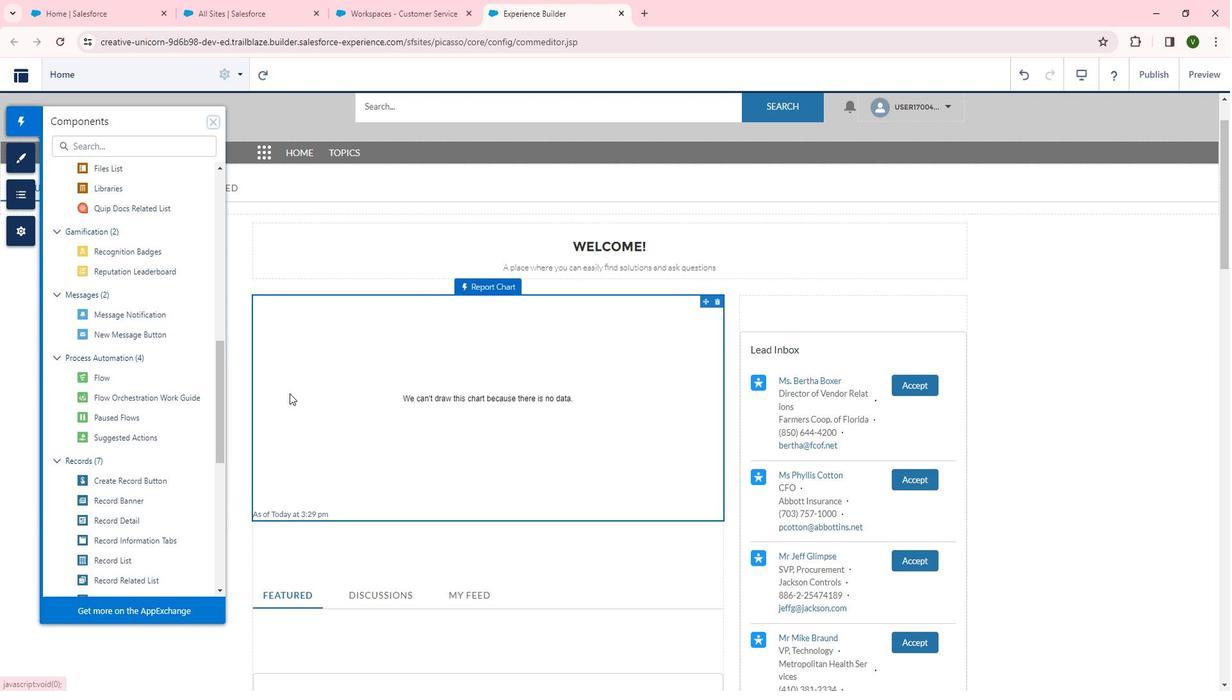
Action: Mouse scrolled (299, 388) with delta (0, 0)
Screenshot: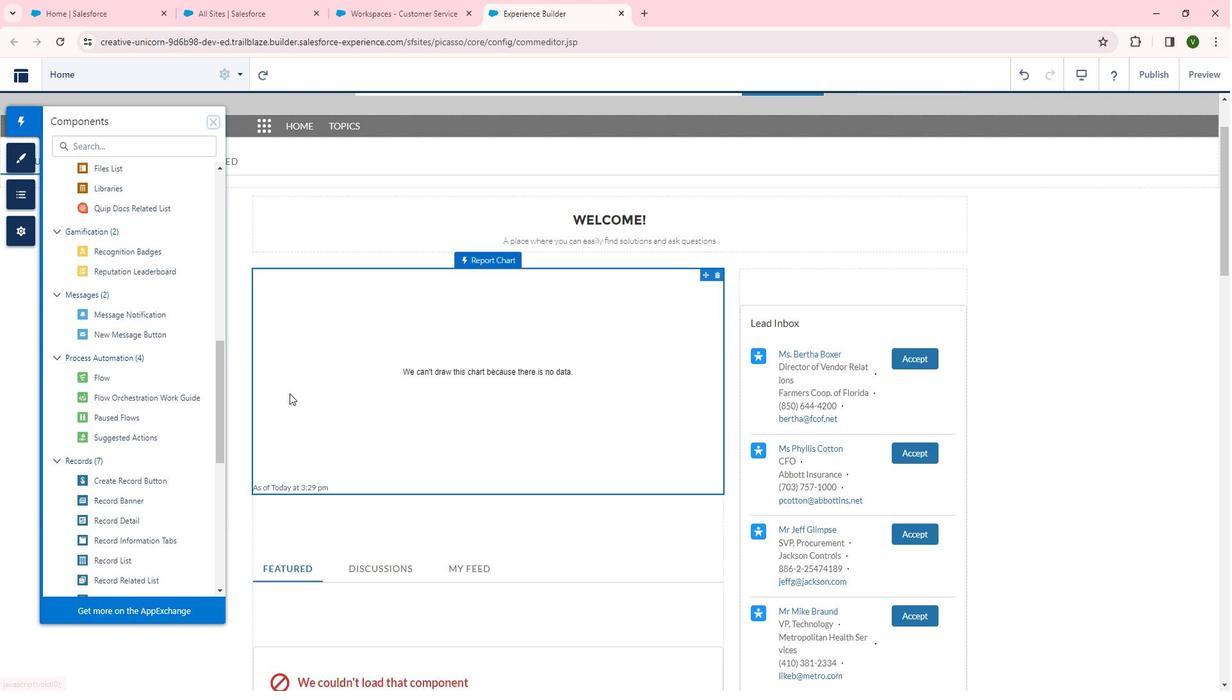 
Action: Mouse scrolled (299, 388) with delta (0, 0)
Screenshot: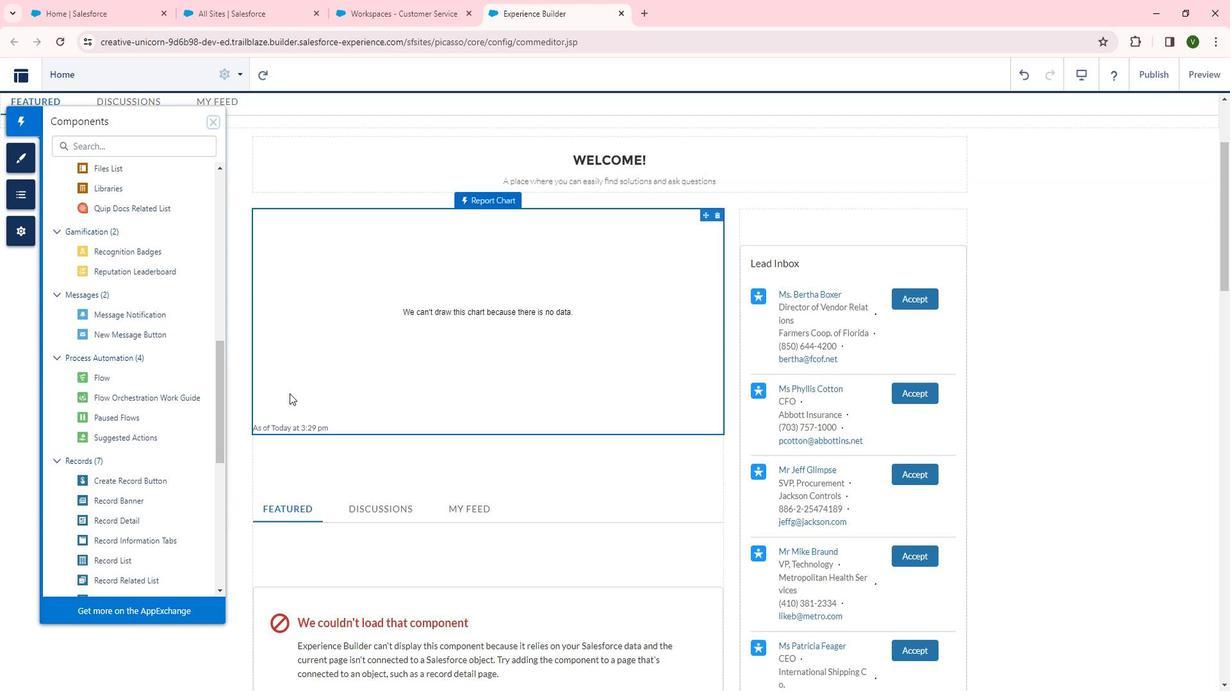
Action: Mouse scrolled (299, 388) with delta (0, 0)
Screenshot: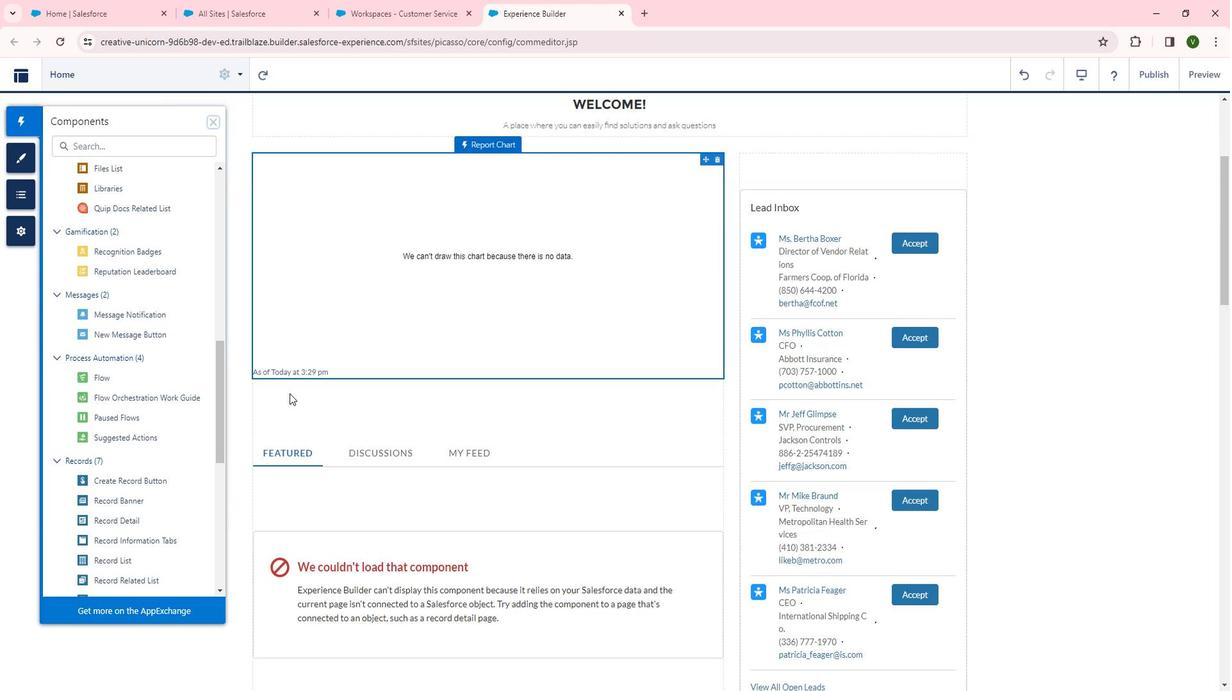 
Action: Mouse scrolled (299, 388) with delta (0, 0)
Screenshot: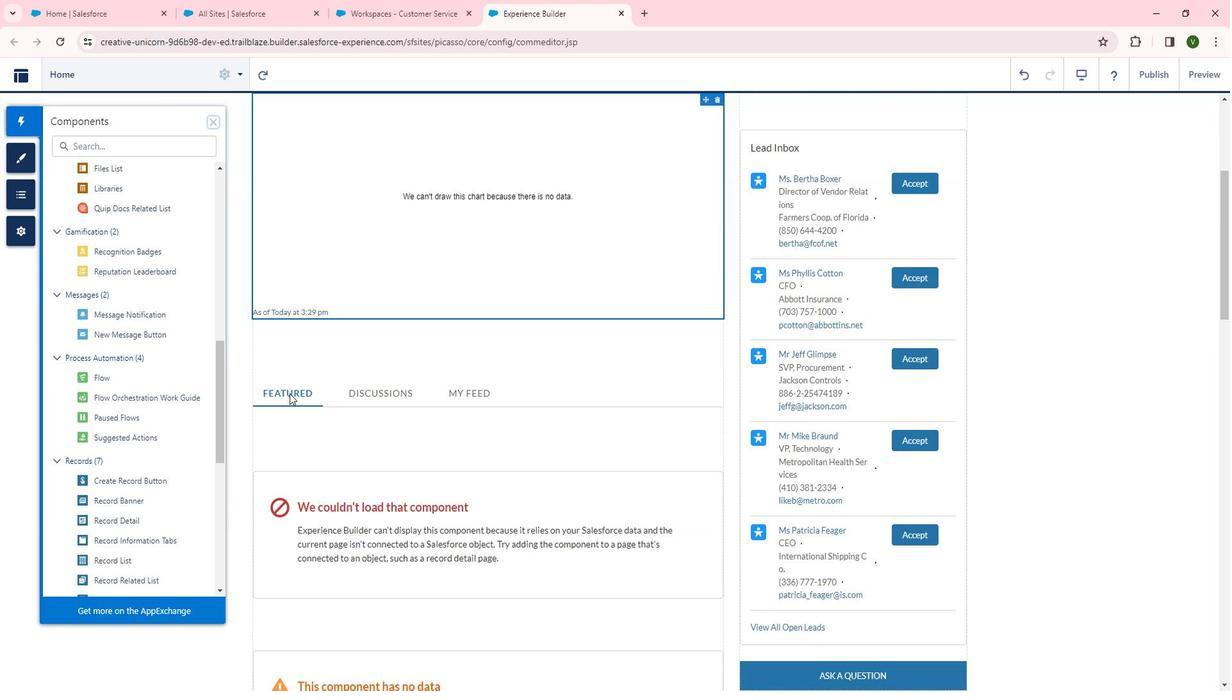 
Action: Mouse scrolled (299, 388) with delta (0, 0)
Screenshot: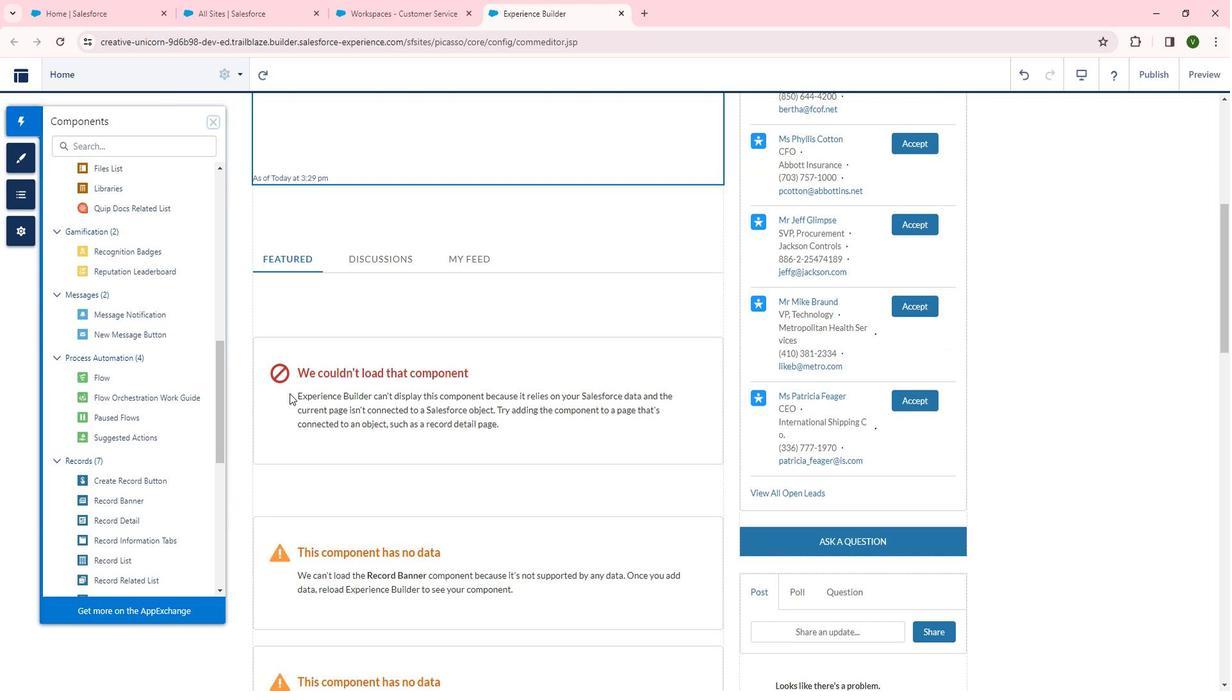 
Action: Mouse scrolled (299, 388) with delta (0, 0)
Screenshot: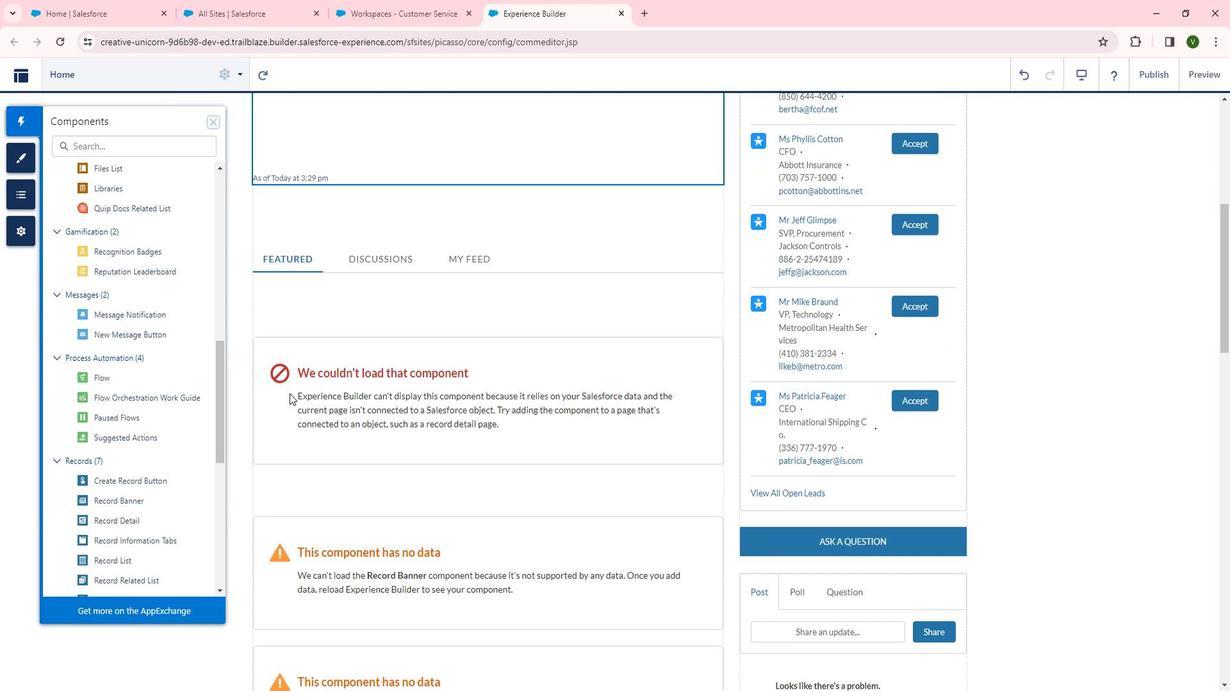 
Action: Mouse scrolled (299, 388) with delta (0, 0)
Screenshot: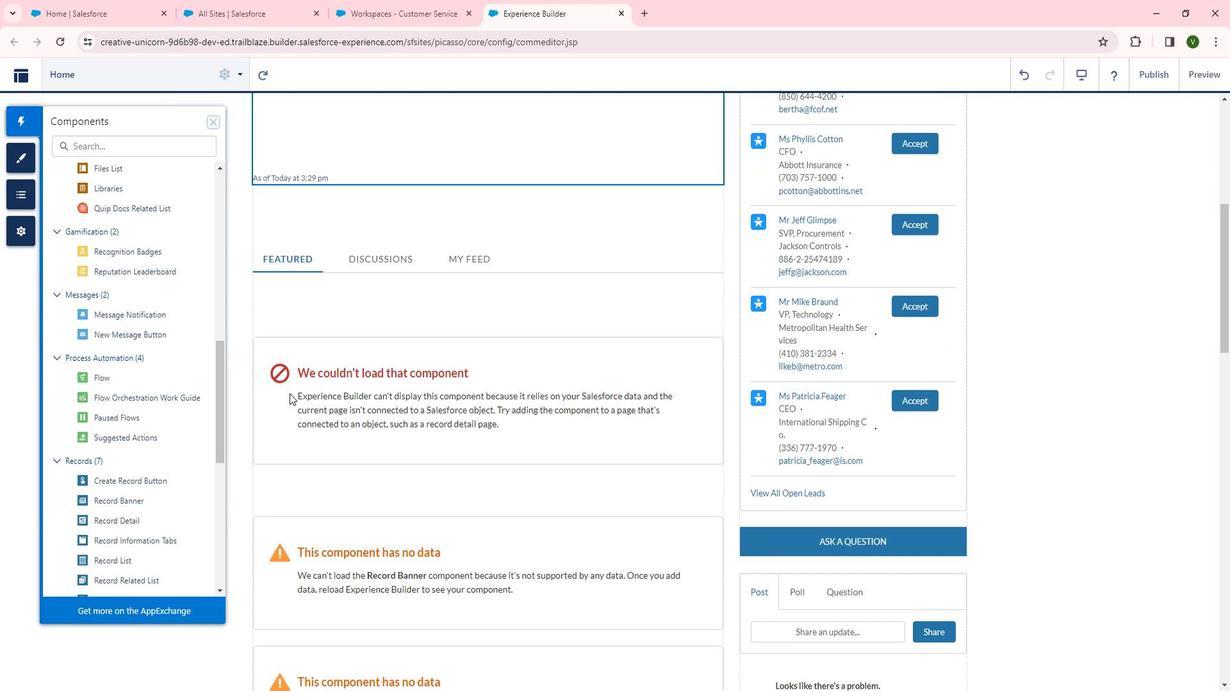
Action: Mouse scrolled (299, 388) with delta (0, 0)
Screenshot: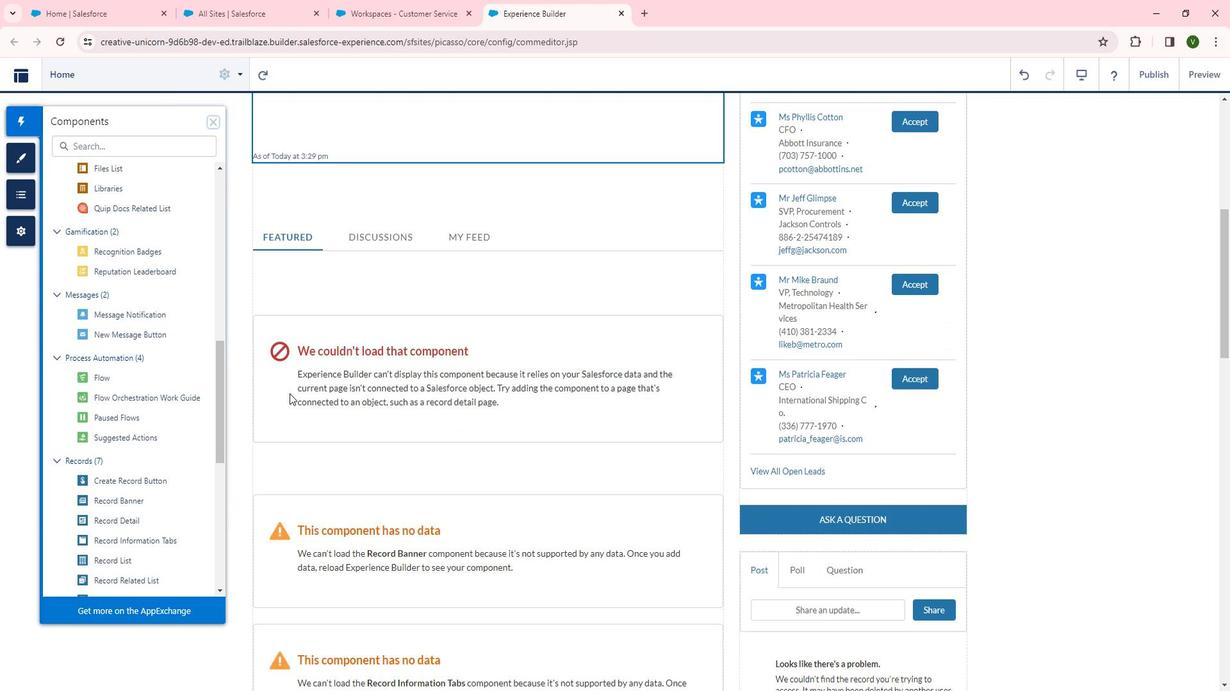 
Action: Mouse scrolled (299, 388) with delta (0, 0)
Screenshot: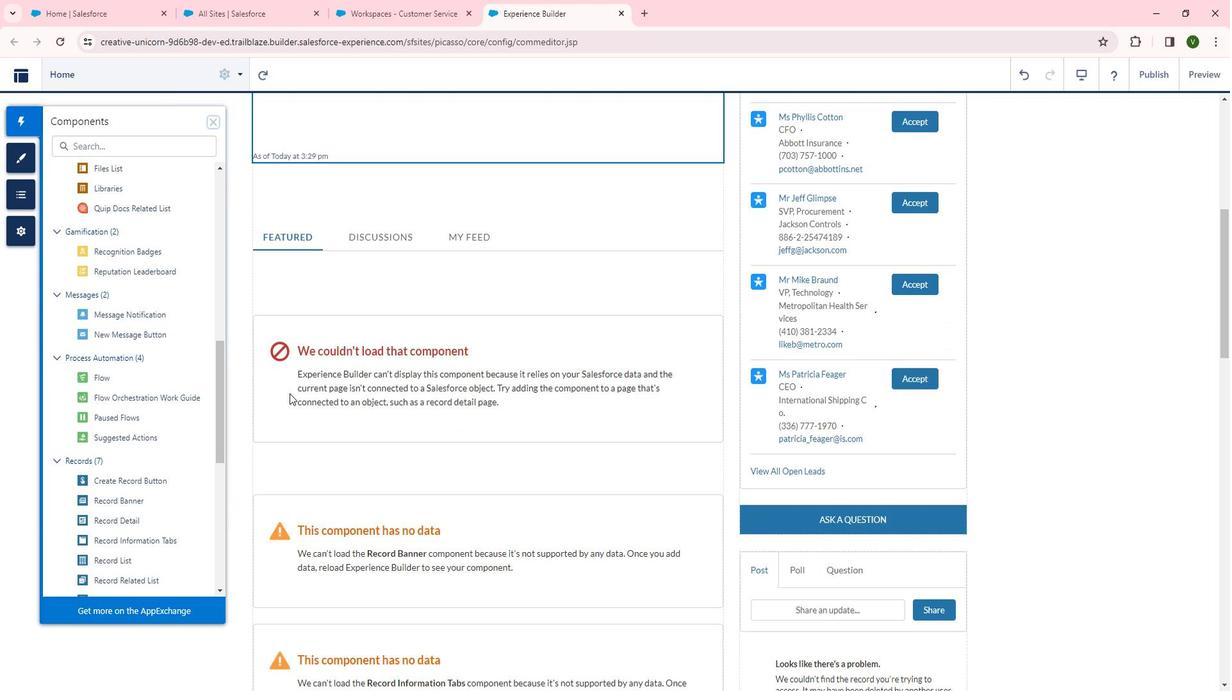 
Action: Mouse scrolled (299, 388) with delta (0, 0)
Screenshot: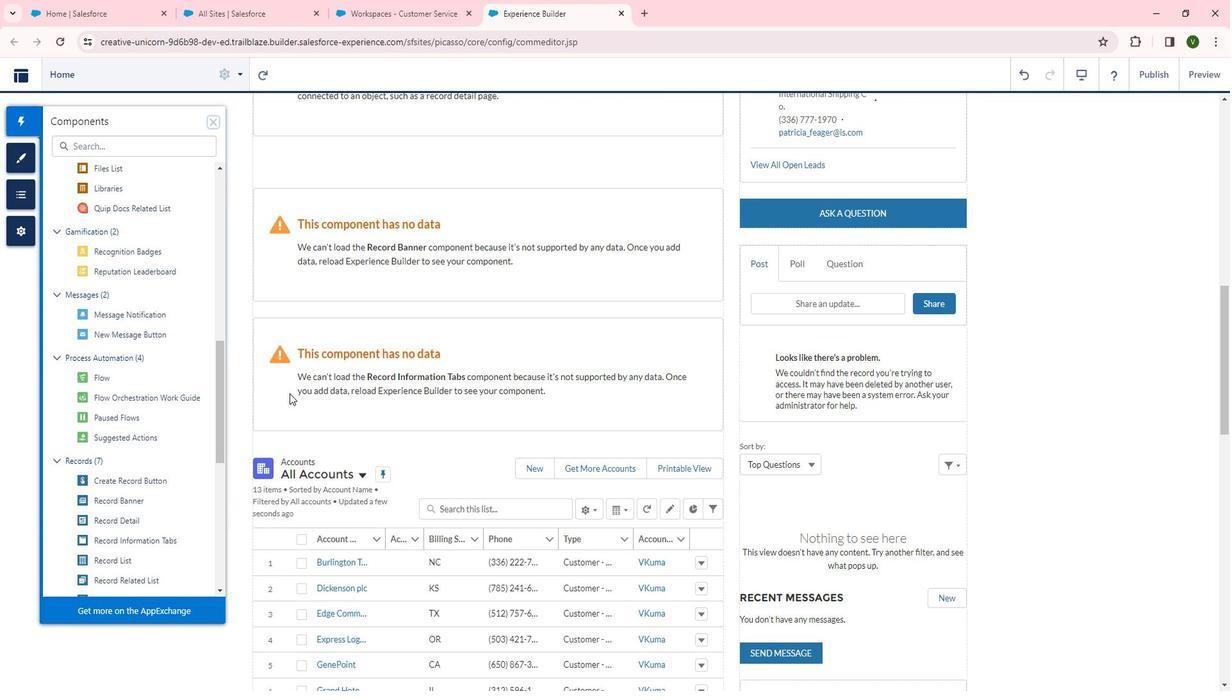 
Action: Mouse scrolled (299, 388) with delta (0, 0)
Screenshot: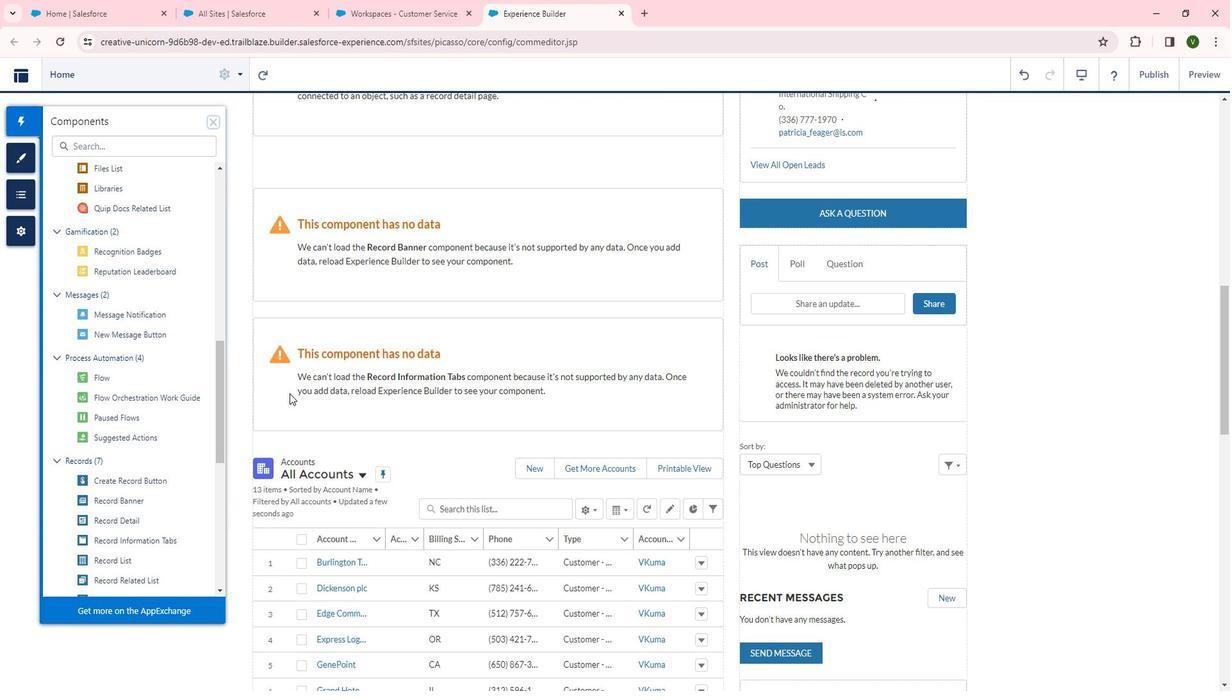 
Action: Mouse scrolled (299, 388) with delta (0, 0)
Screenshot: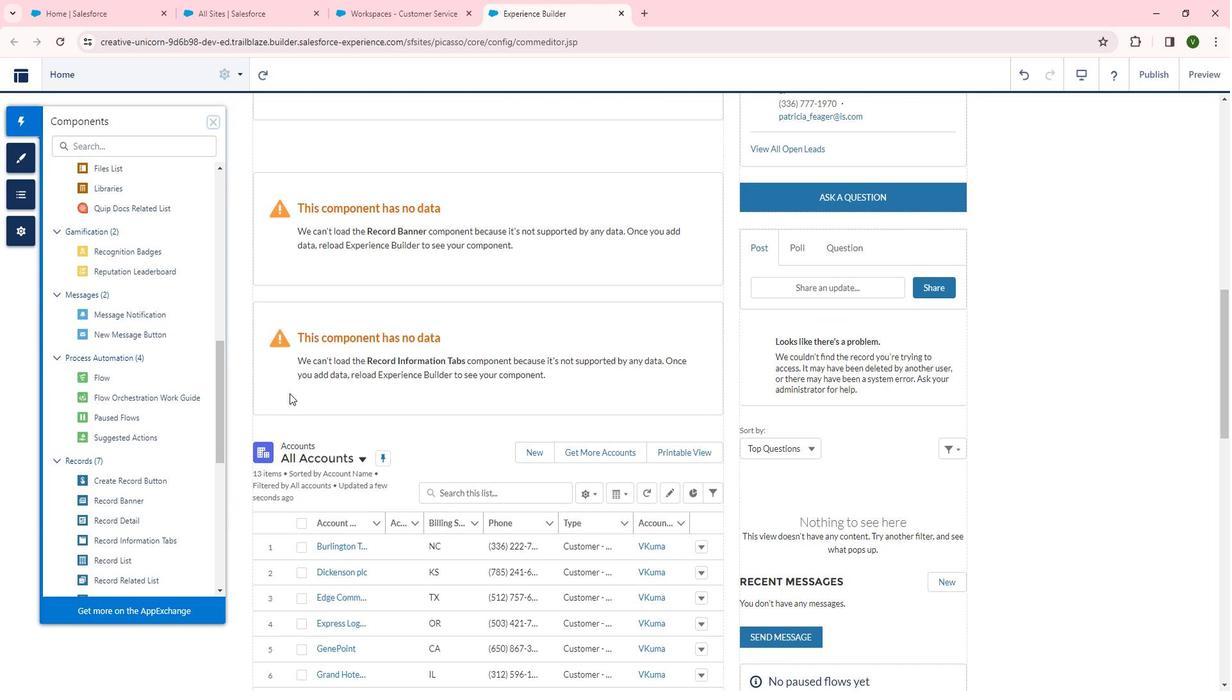 
Action: Mouse scrolled (299, 388) with delta (0, 0)
Screenshot: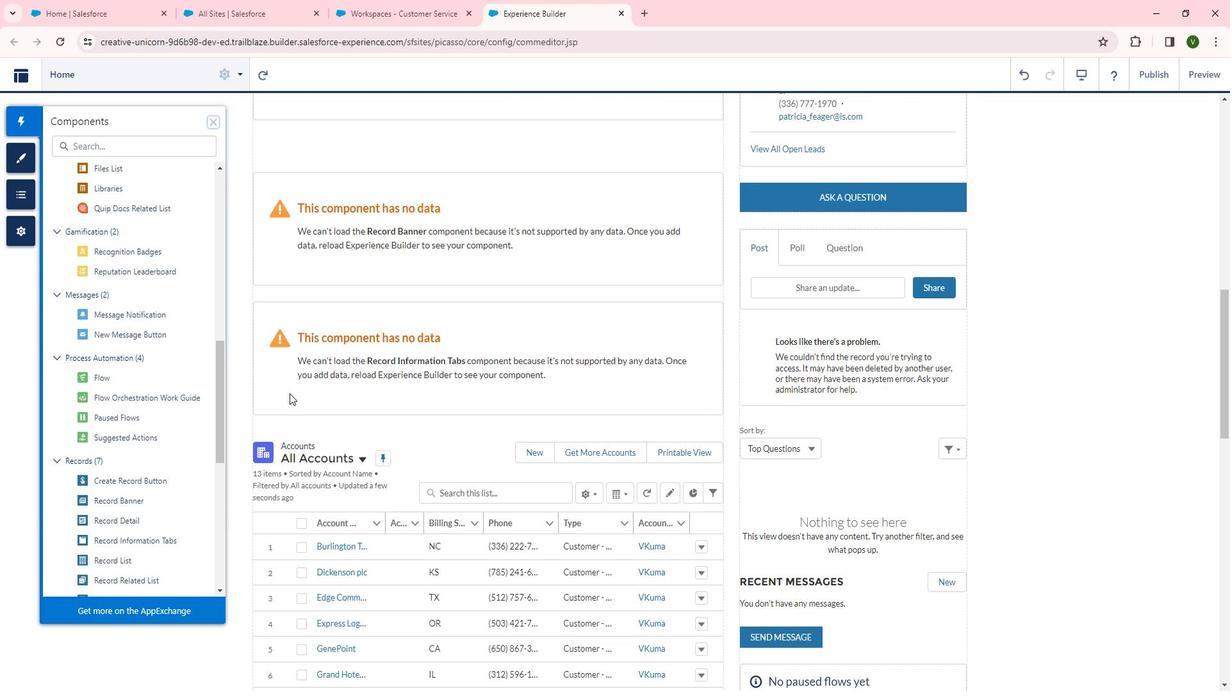 
Action: Mouse scrolled (299, 388) with delta (0, 0)
Screenshot: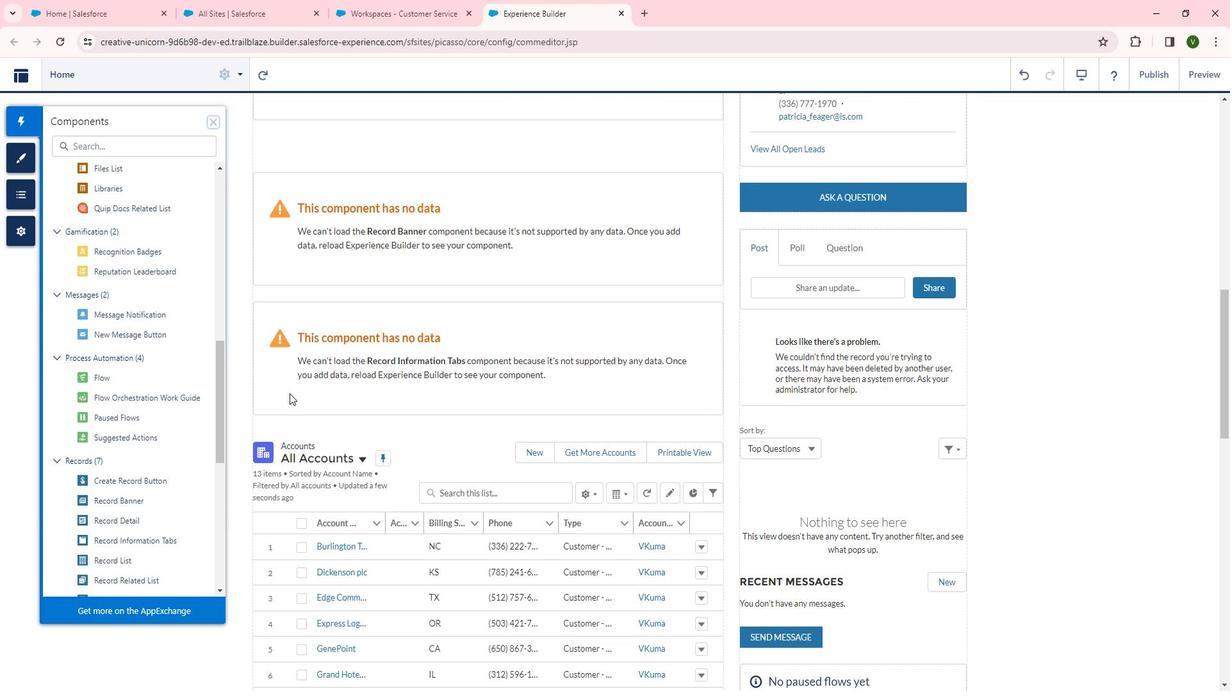 
Action: Mouse scrolled (299, 388) with delta (0, 0)
Screenshot: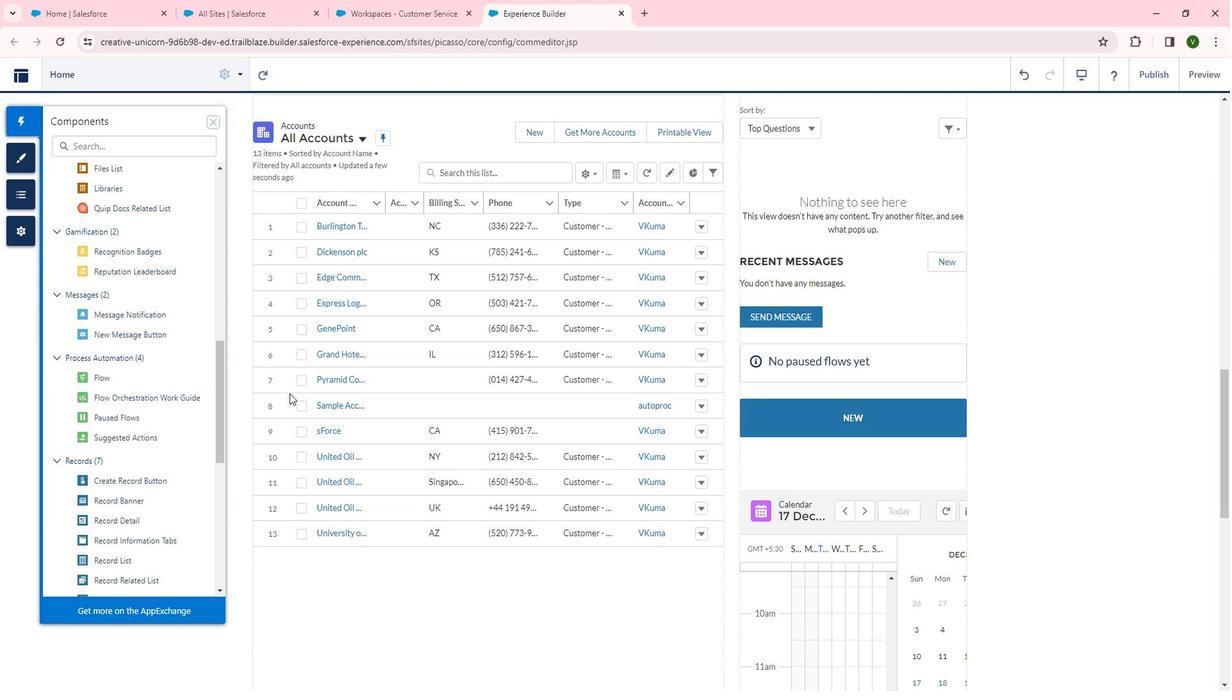 
Action: Mouse scrolled (299, 388) with delta (0, 0)
Screenshot: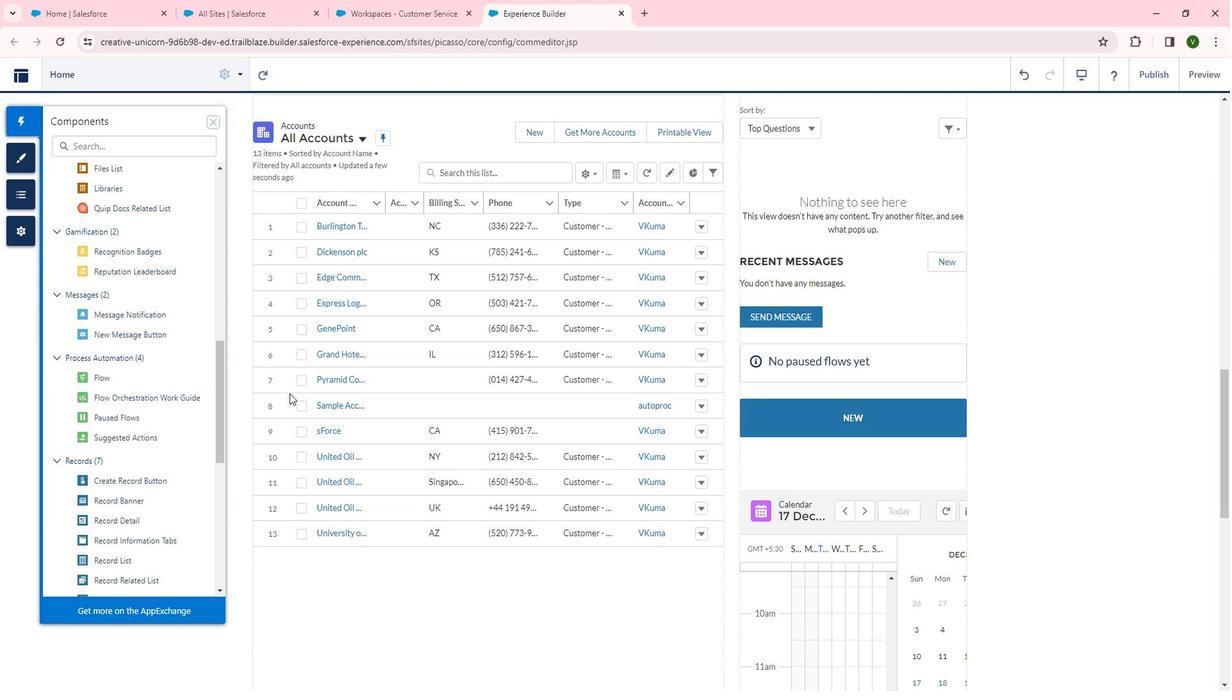 
Action: Mouse scrolled (299, 388) with delta (0, 0)
Screenshot: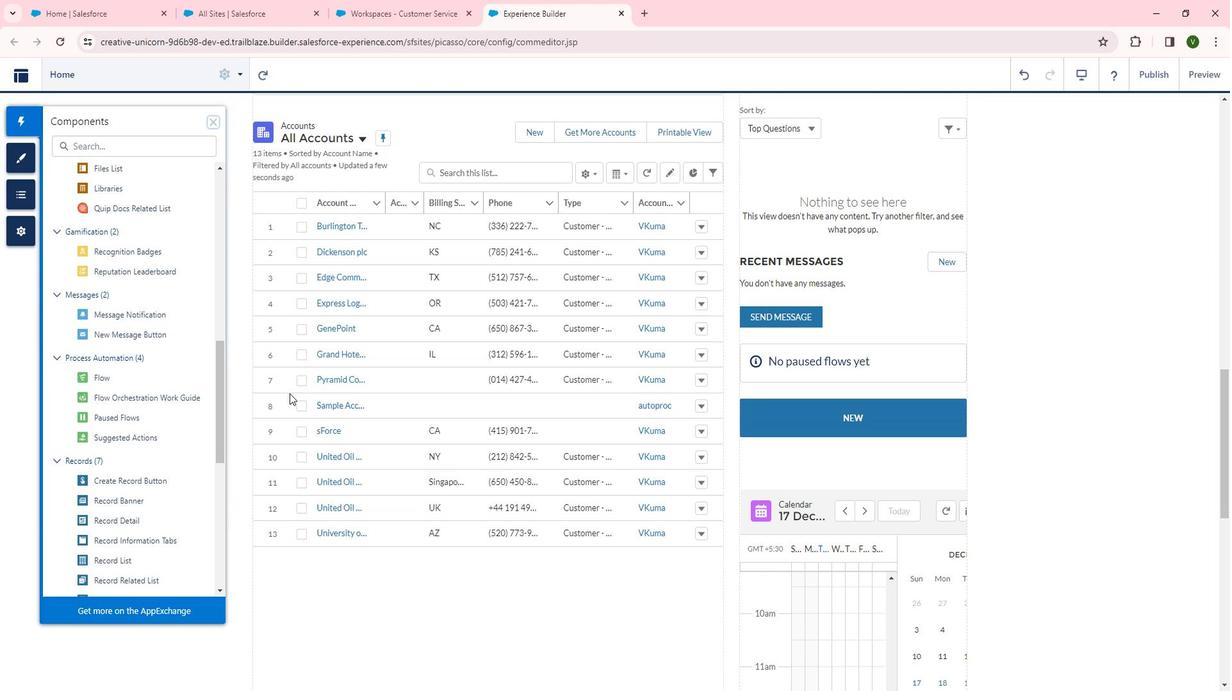 
Action: Mouse scrolled (299, 388) with delta (0, 0)
Screenshot: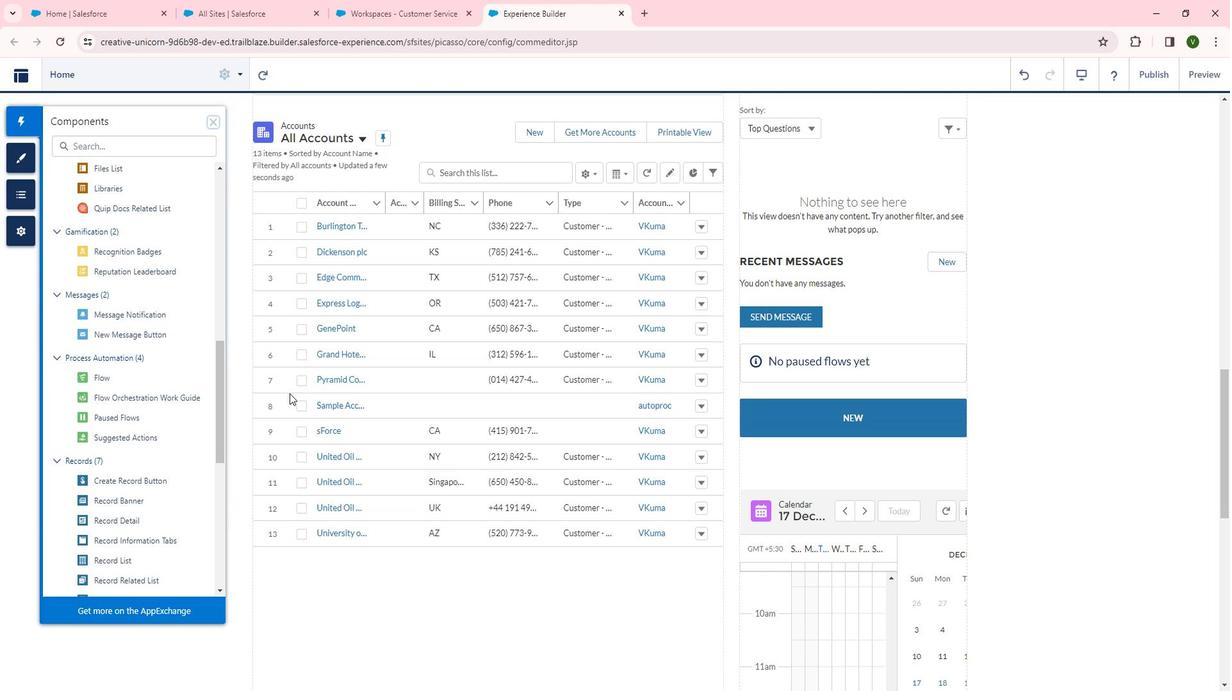 
Action: Mouse scrolled (299, 388) with delta (0, 0)
Screenshot: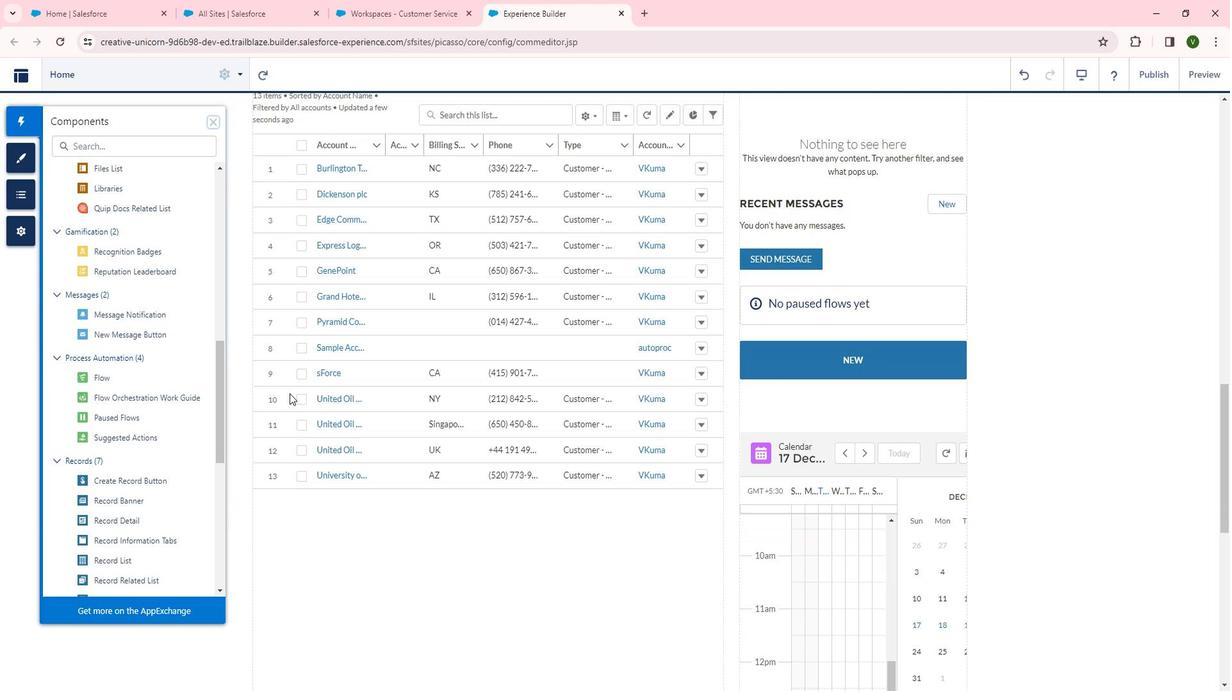 
Action: Mouse scrolled (299, 388) with delta (0, 0)
Screenshot: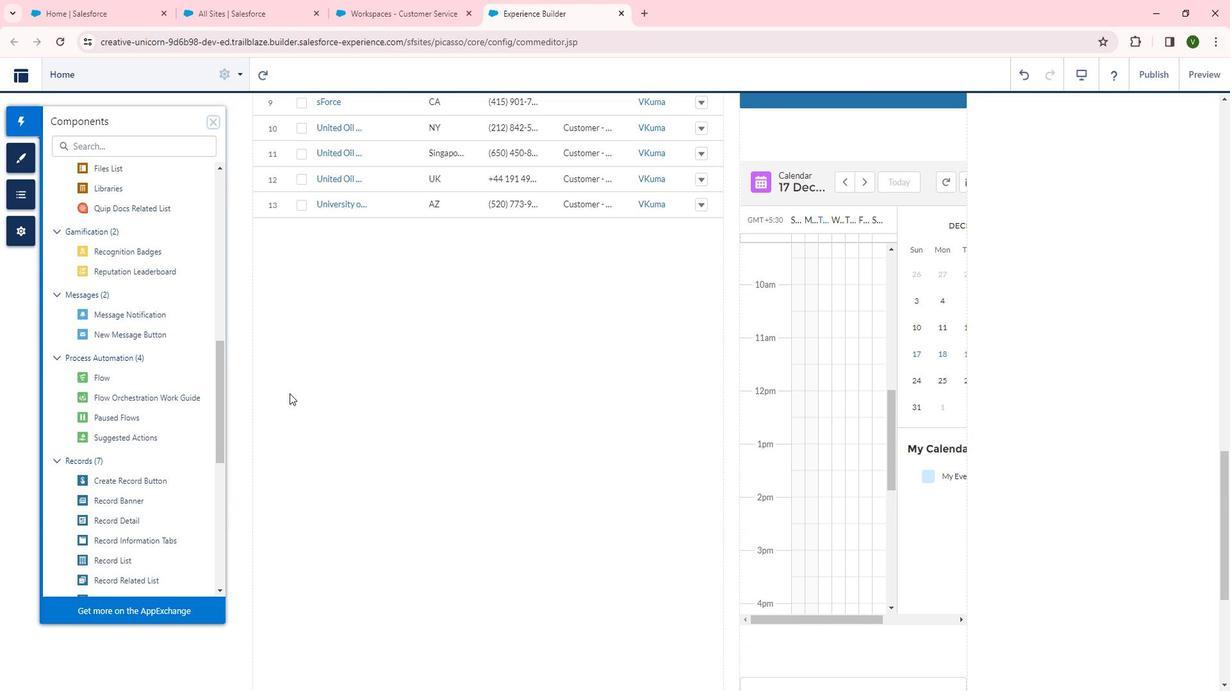 
Action: Mouse scrolled (299, 388) with delta (0, 0)
Screenshot: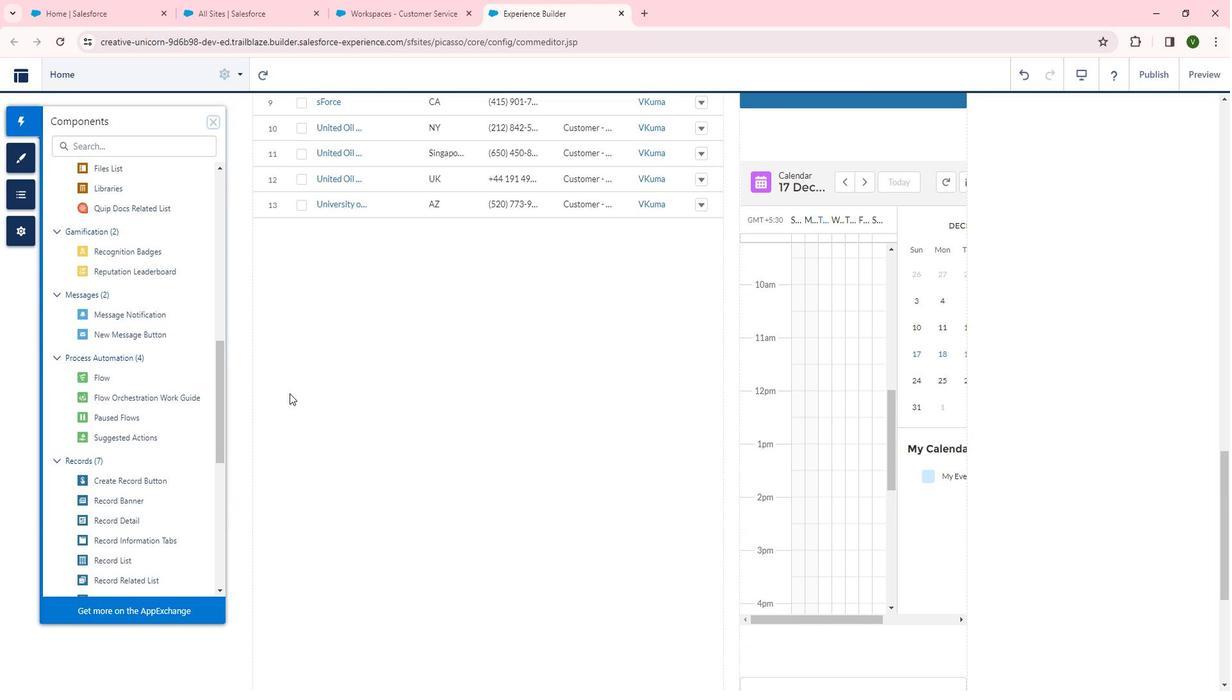 
Action: Mouse scrolled (299, 388) with delta (0, 0)
Screenshot: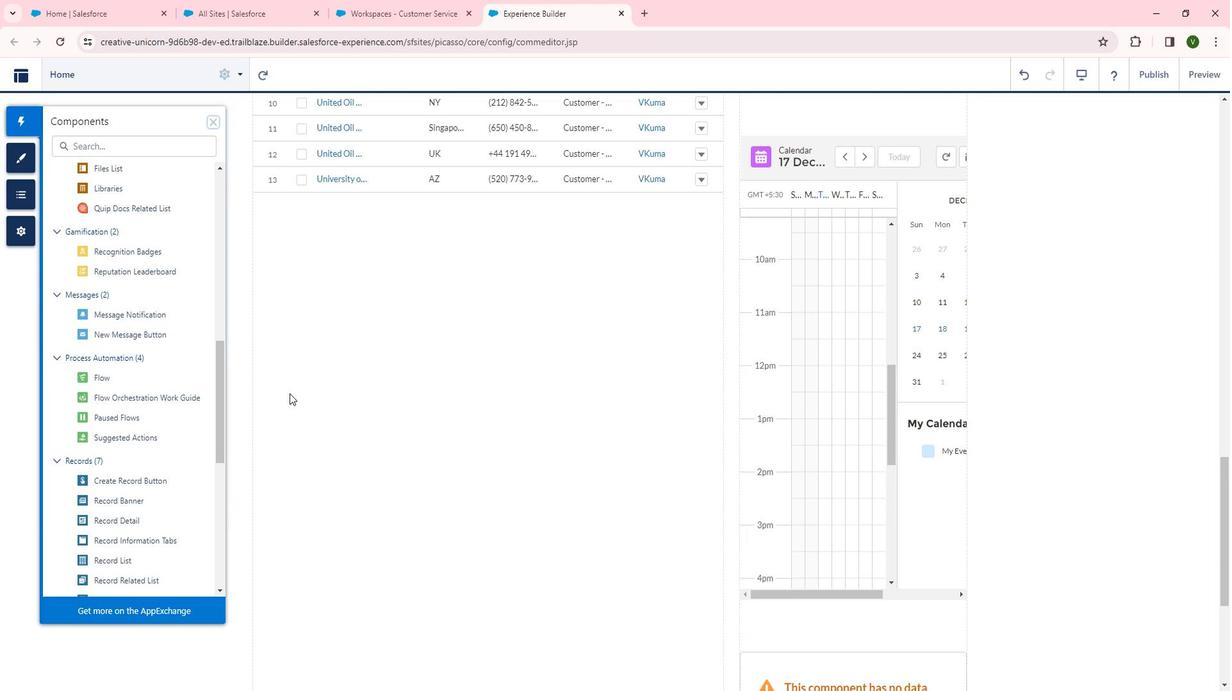 
Action: Mouse scrolled (299, 388) with delta (0, 0)
Screenshot: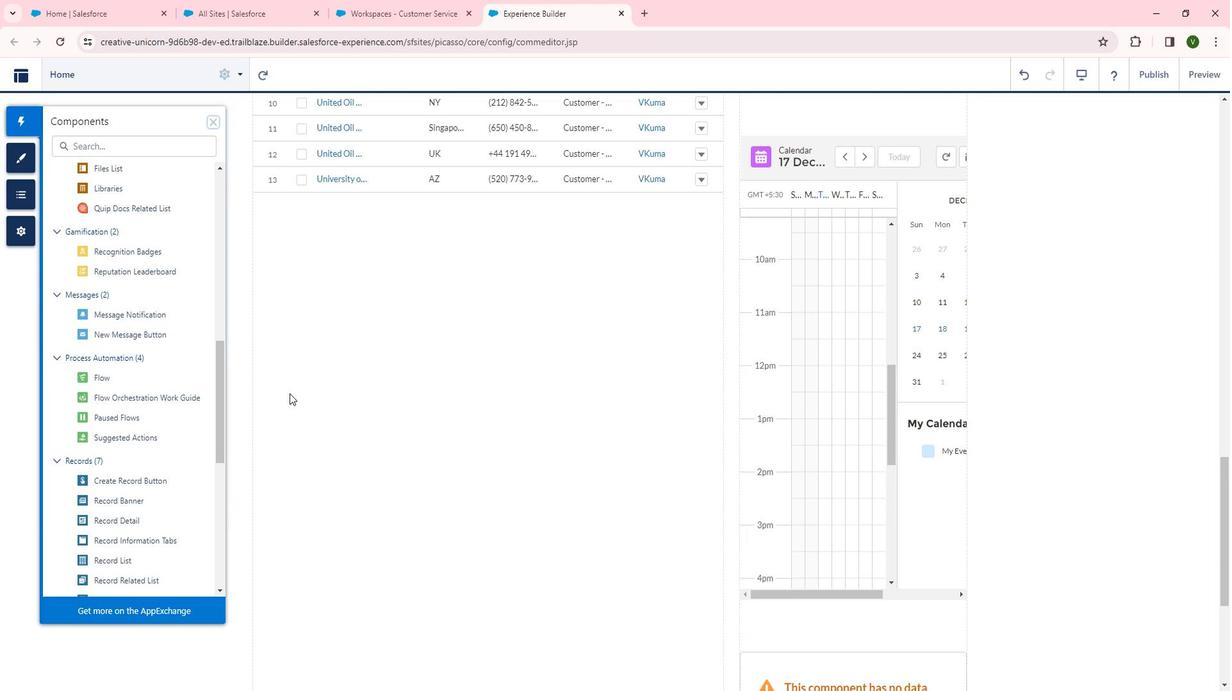 
Action: Mouse scrolled (299, 388) with delta (0, 0)
Screenshot: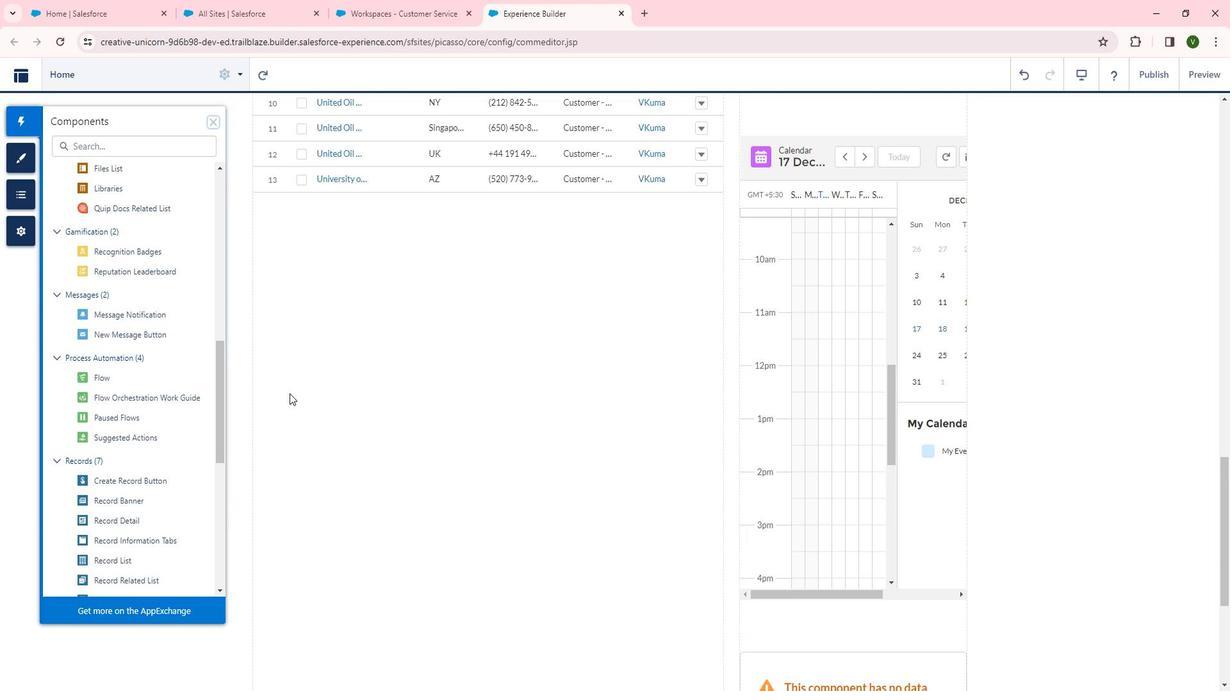 
Action: Mouse scrolled (299, 388) with delta (0, 0)
Screenshot: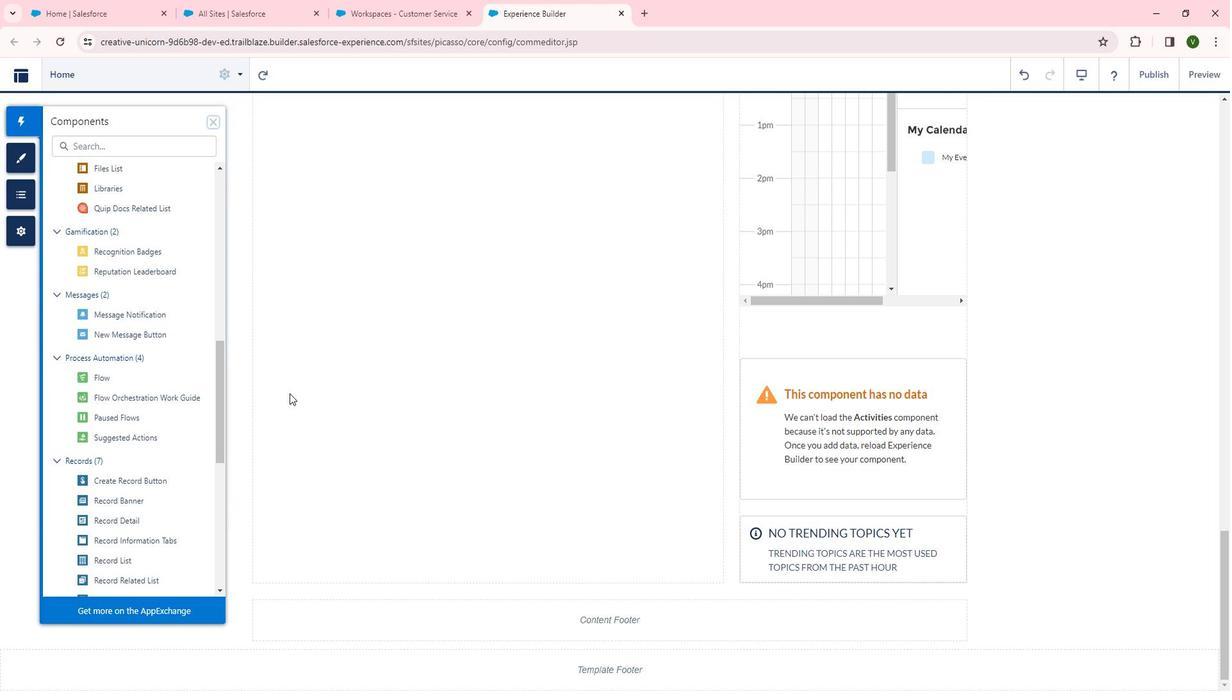 
Action: Mouse scrolled (299, 388) with delta (0, 0)
Screenshot: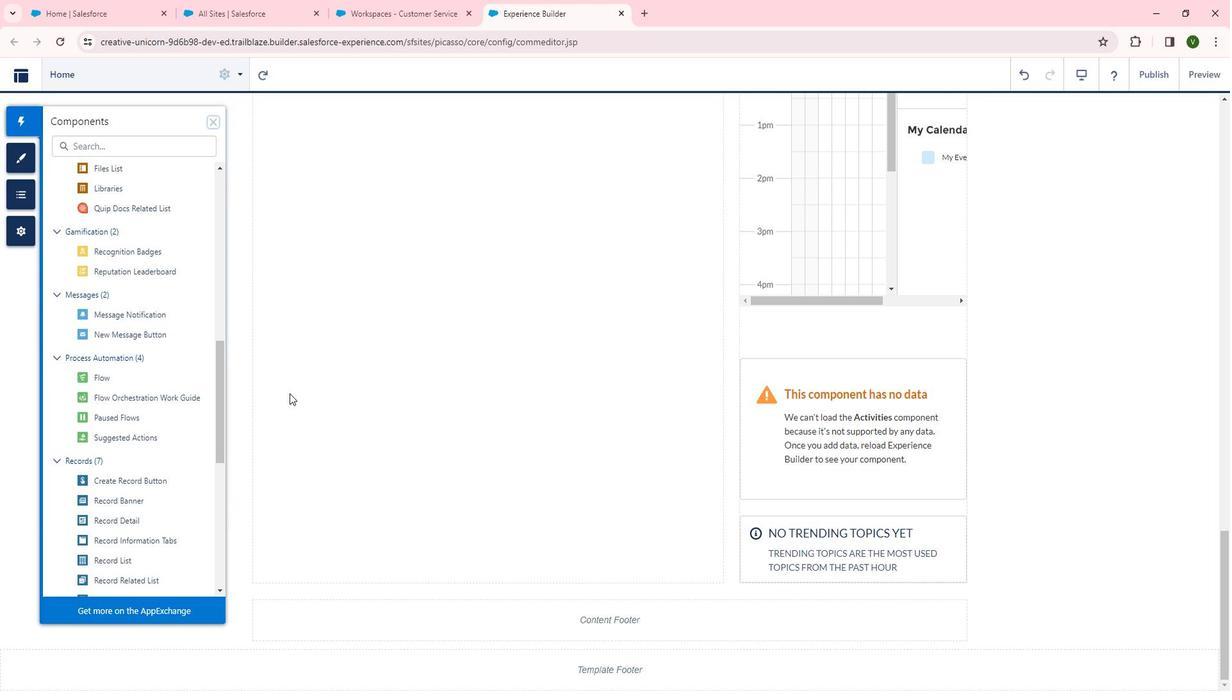 
Action: Mouse scrolled (299, 388) with delta (0, 0)
Screenshot: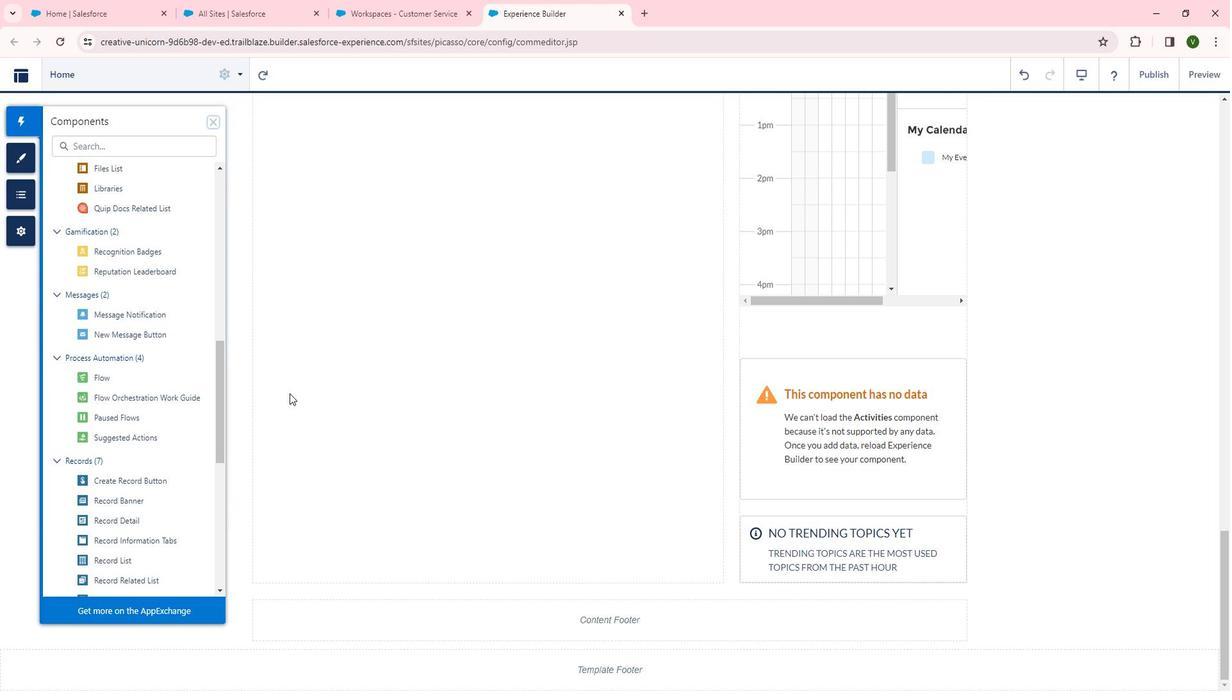 
Action: Mouse scrolled (299, 388) with delta (0, 0)
Screenshot: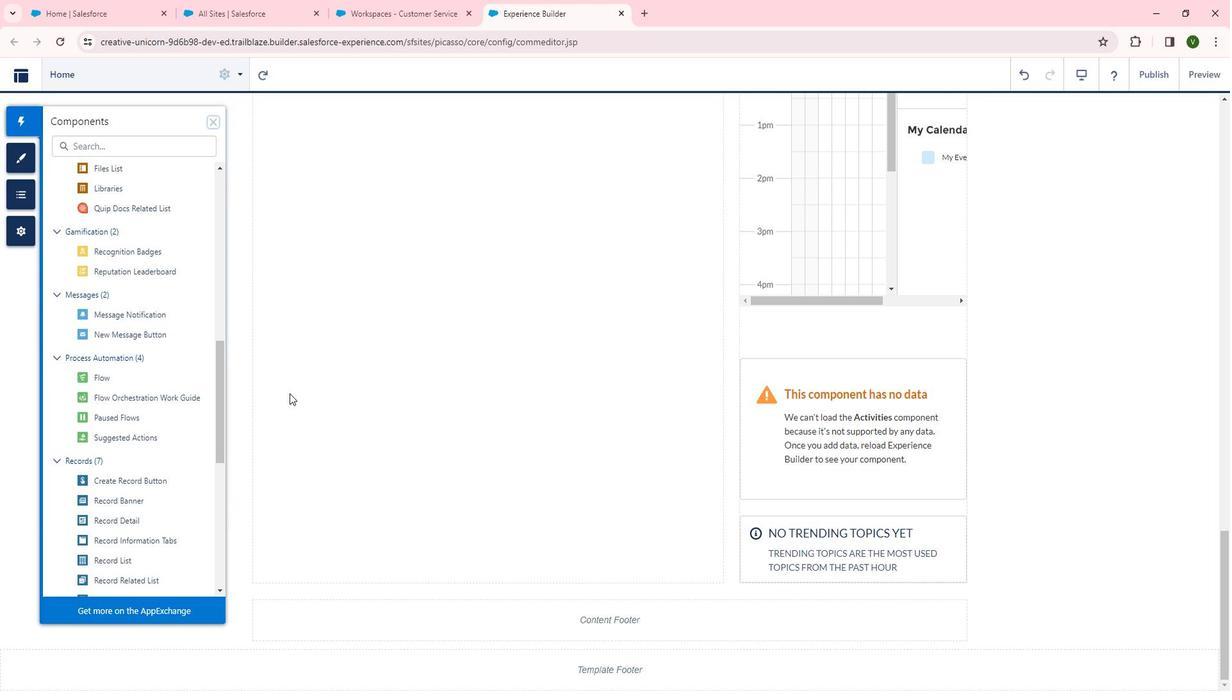 
Action: Mouse scrolled (299, 388) with delta (0, 0)
Screenshot: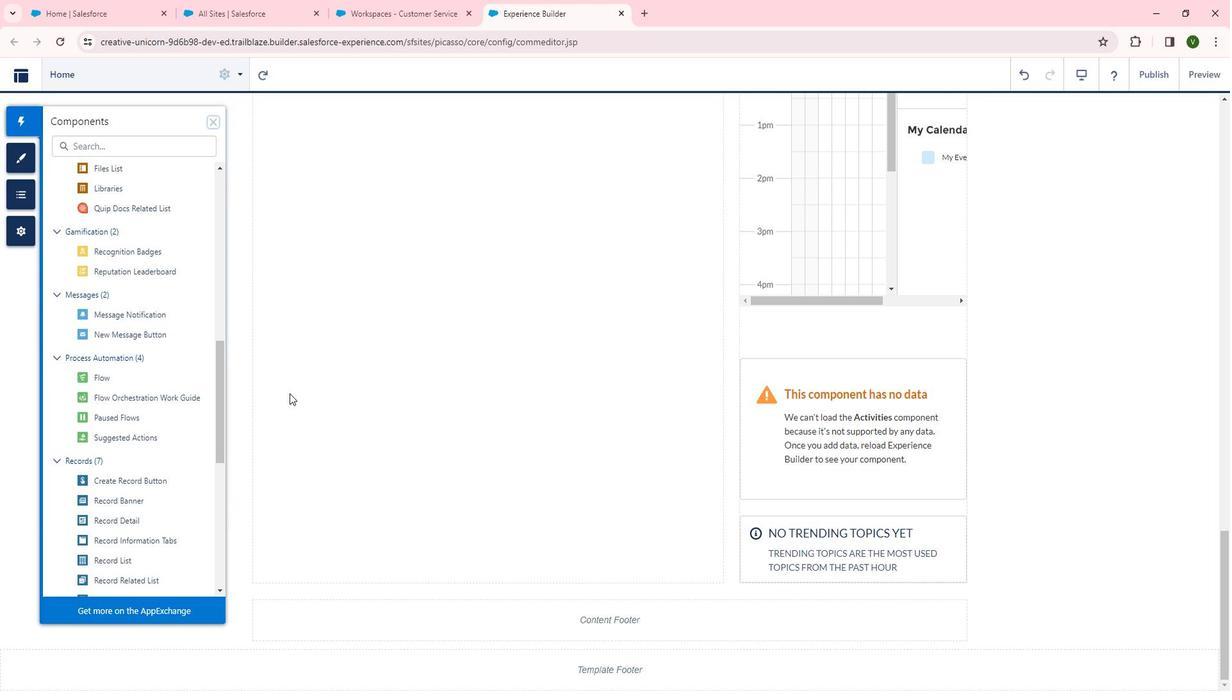 
Action: Mouse moved to (148, 374)
Screenshot: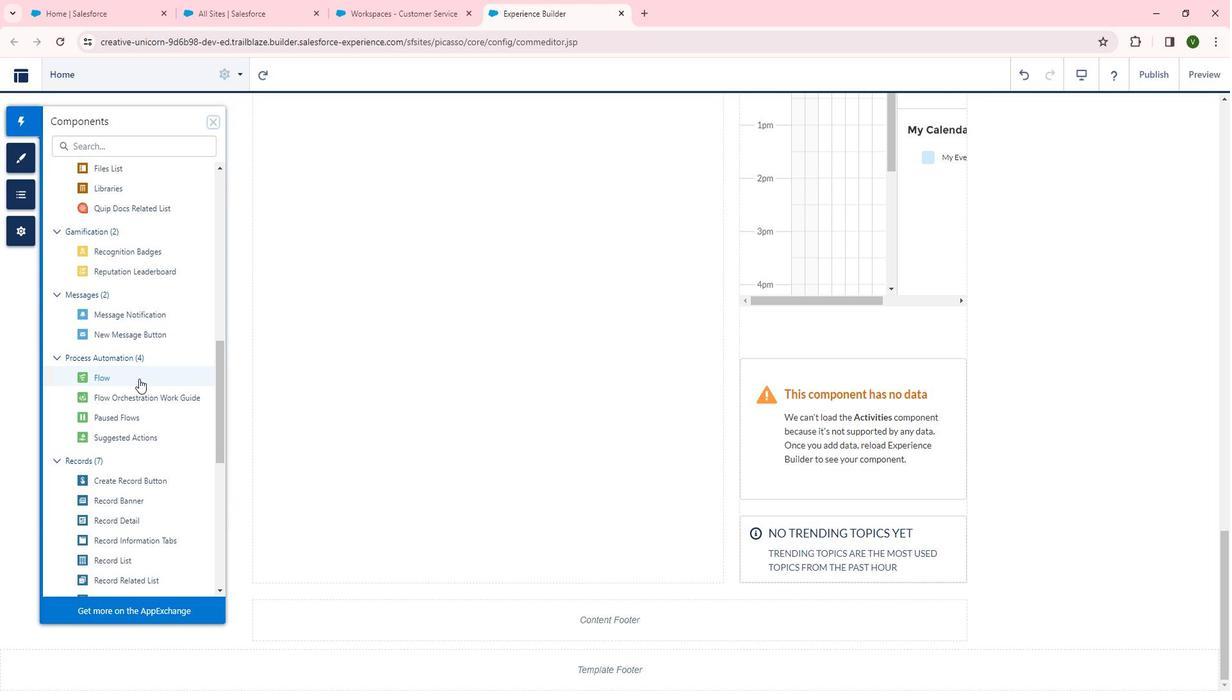 
Action: Mouse scrolled (148, 374) with delta (0, 0)
Screenshot: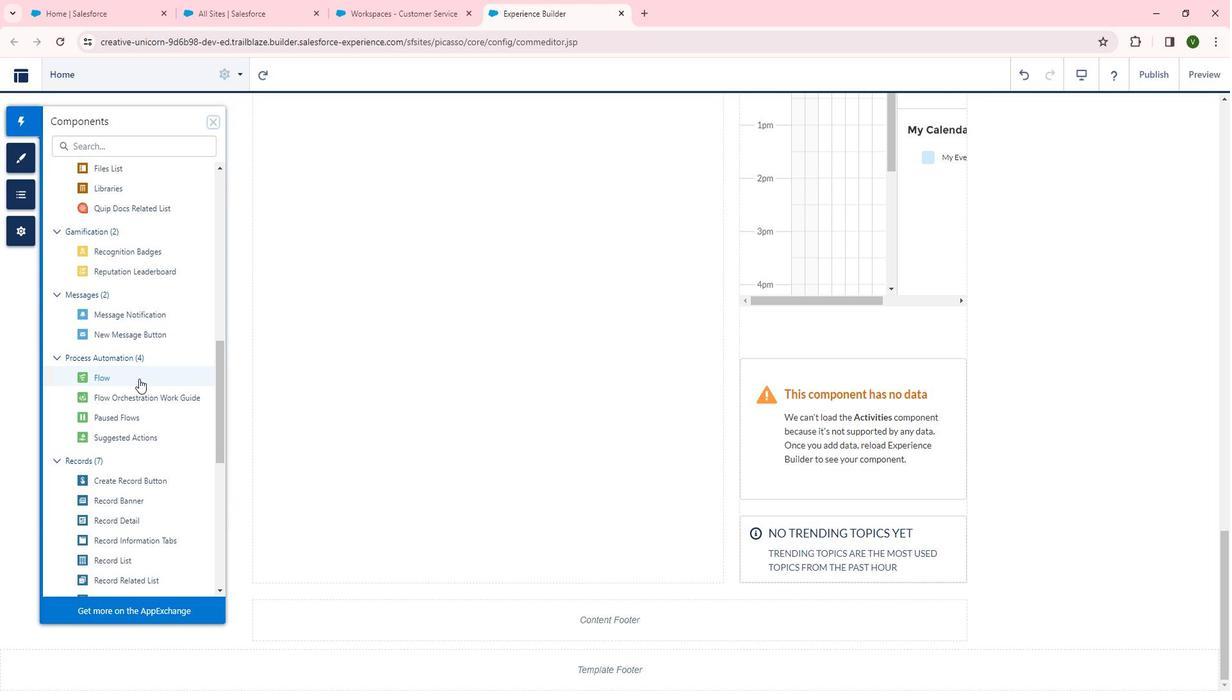 
Action: Mouse scrolled (148, 374) with delta (0, 0)
Screenshot: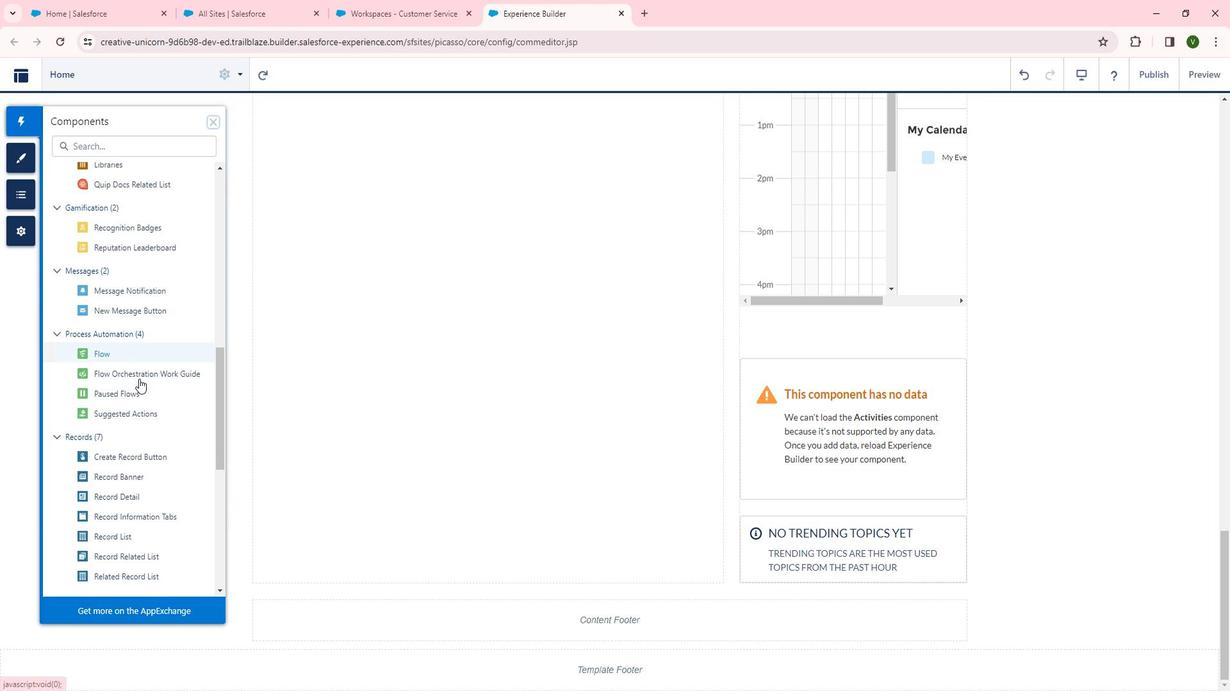 
Action: Mouse scrolled (148, 374) with delta (0, 0)
Screenshot: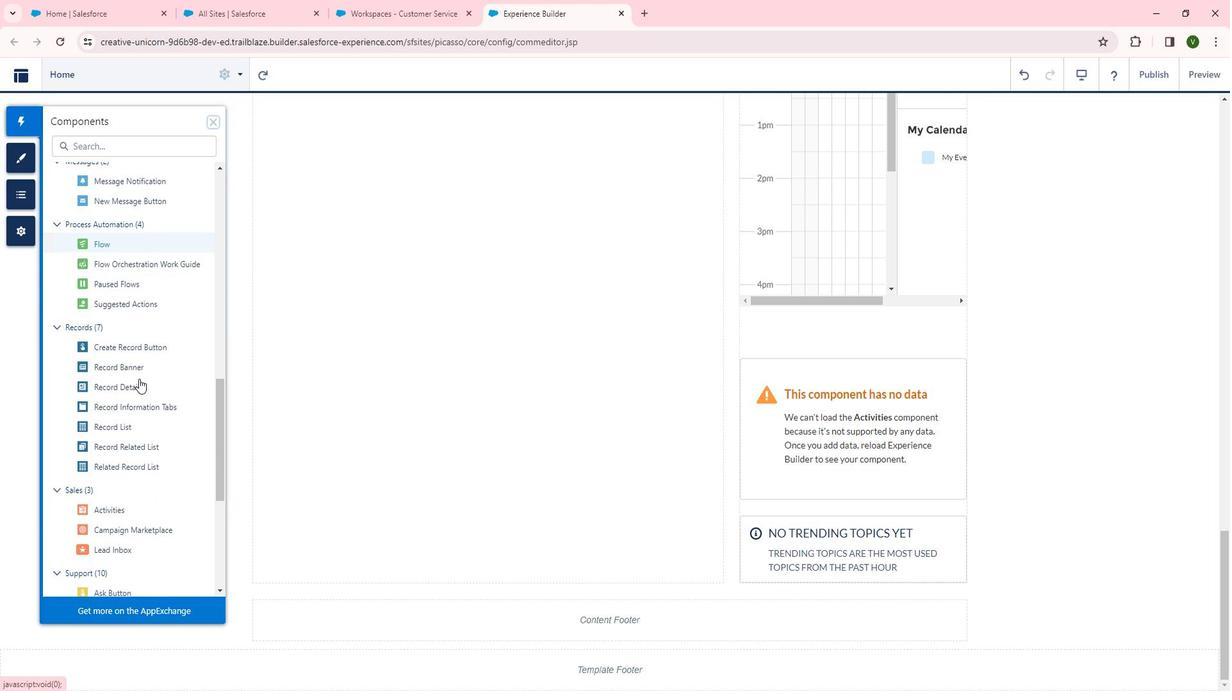 
Action: Mouse scrolled (148, 374) with delta (0, 0)
Screenshot: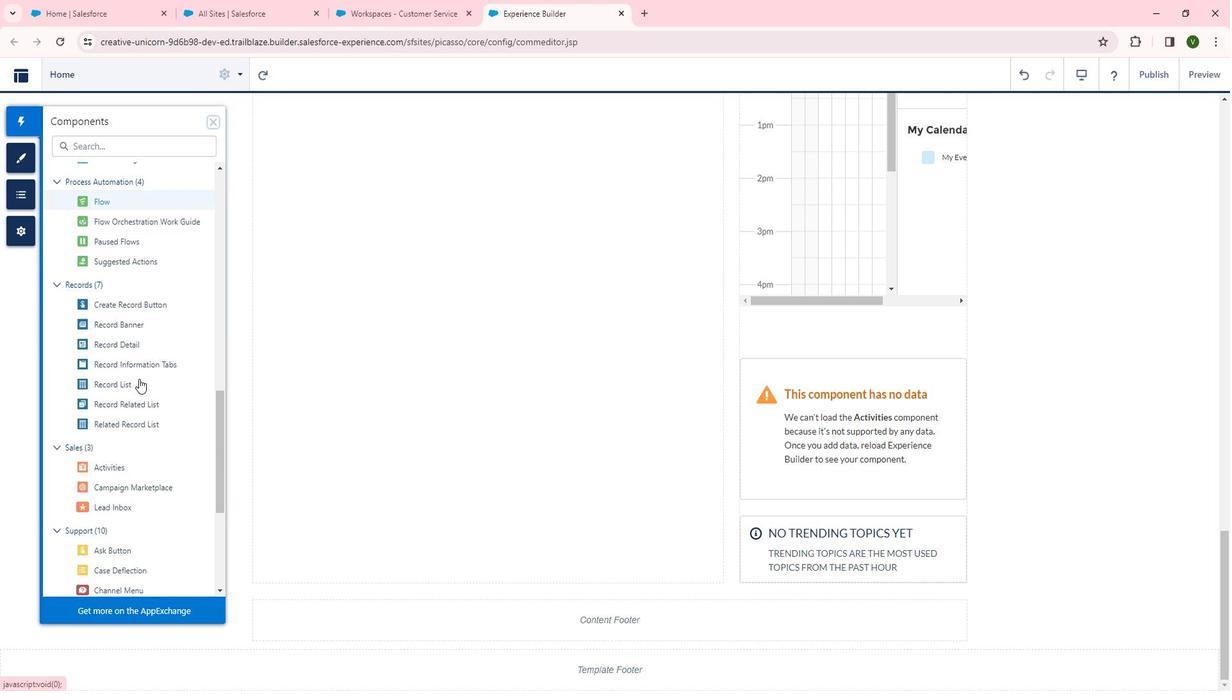 
Action: Mouse scrolled (148, 374) with delta (0, 0)
Screenshot: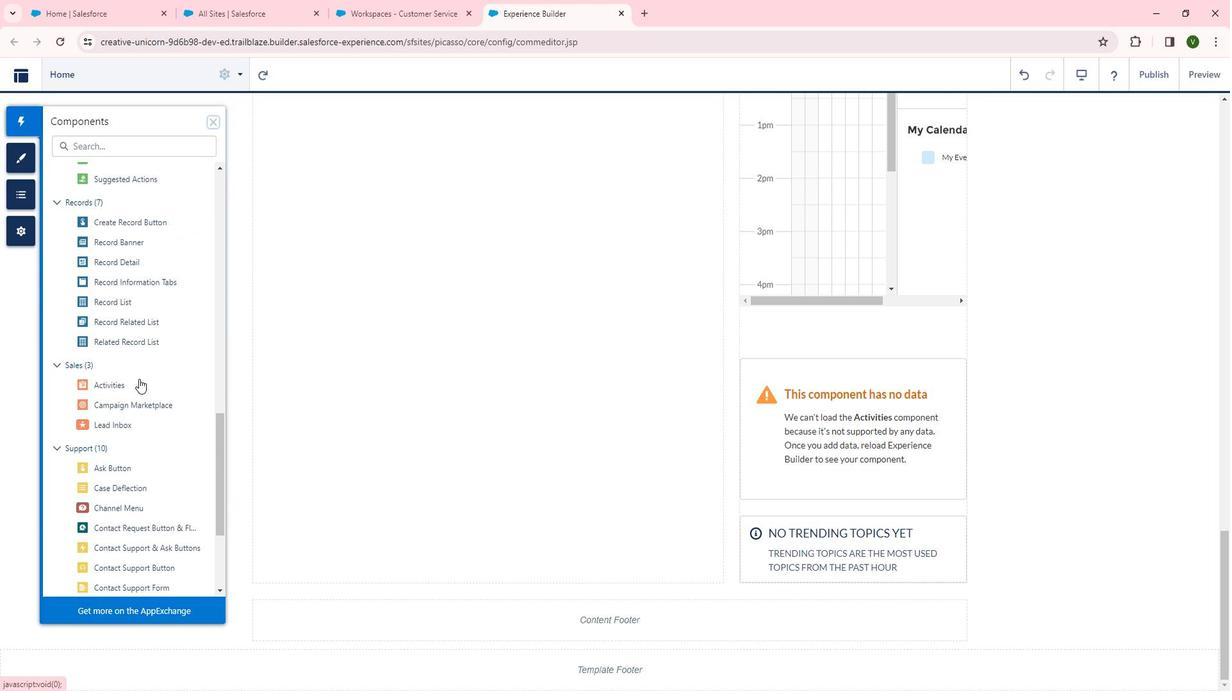 
Action: Mouse moved to (124, 389)
Screenshot: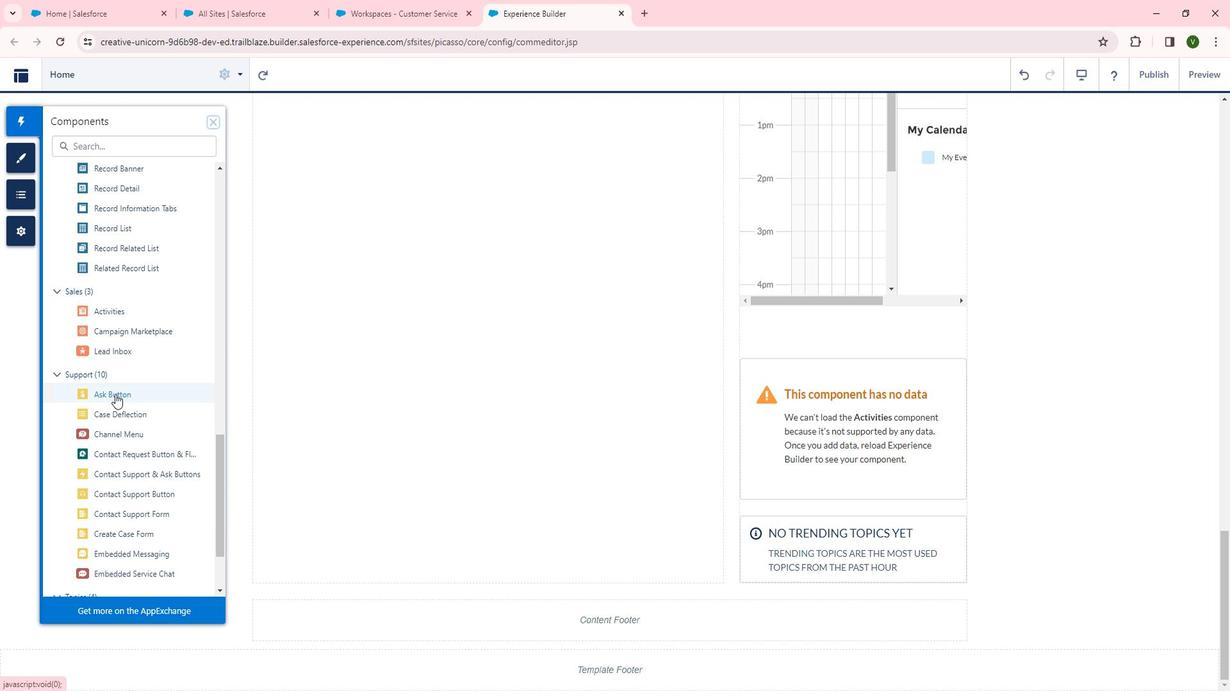
Action: Mouse pressed left at (124, 389)
Screenshot: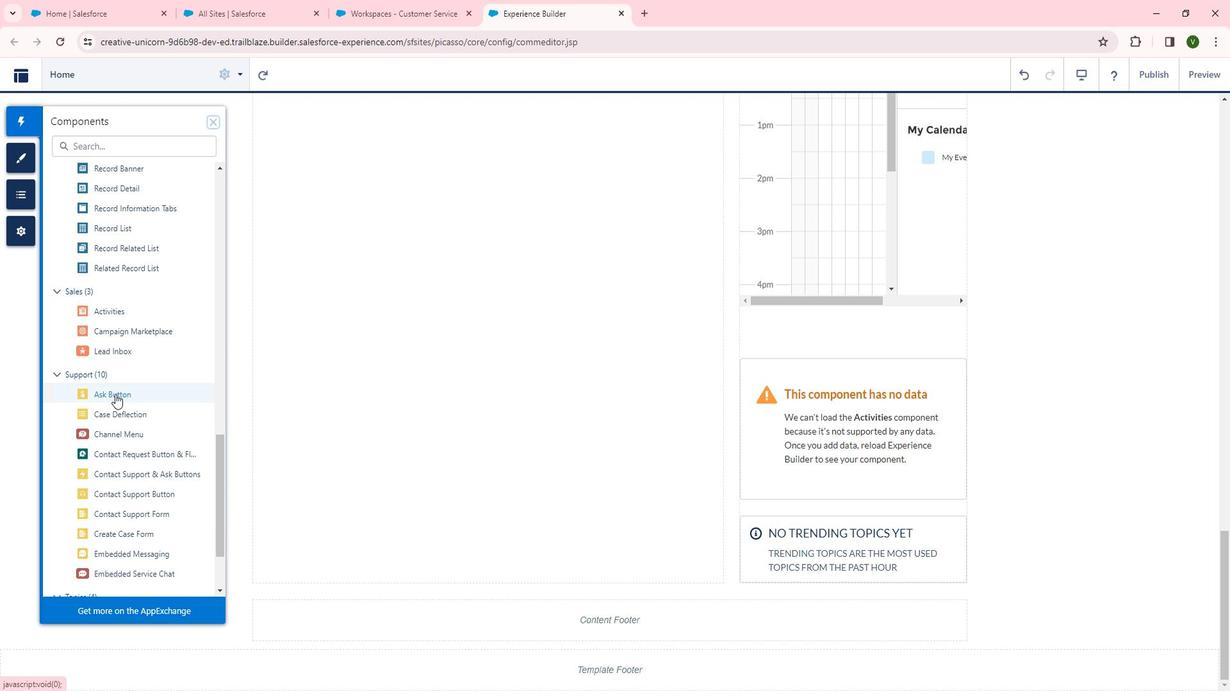 
Action: Mouse moved to (624, 617)
Screenshot: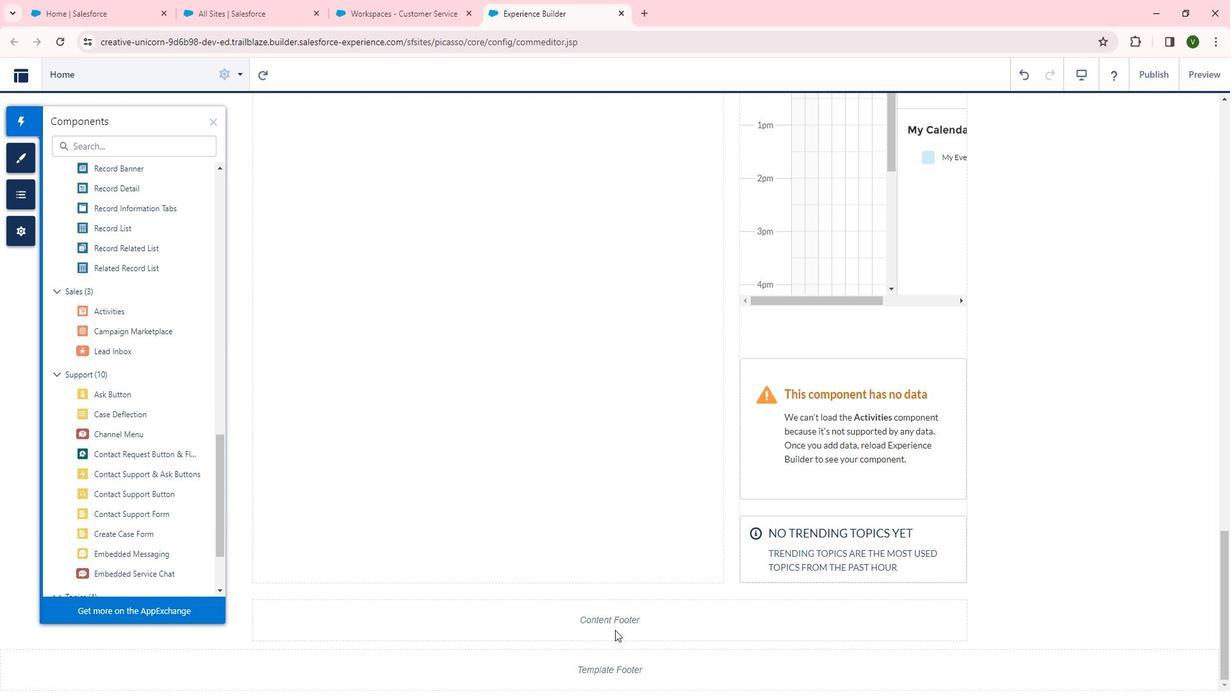 
